 Task: Send an email with the signature Jason Clark with the subject Thank you for your collaboration and the message Could you please provide us with the details of the issue you are facing? from softage.8@softage.net to softage.5@softage.net and move the email from Sent Items to the folder Class schedules
Action: Mouse moved to (64, 112)
Screenshot: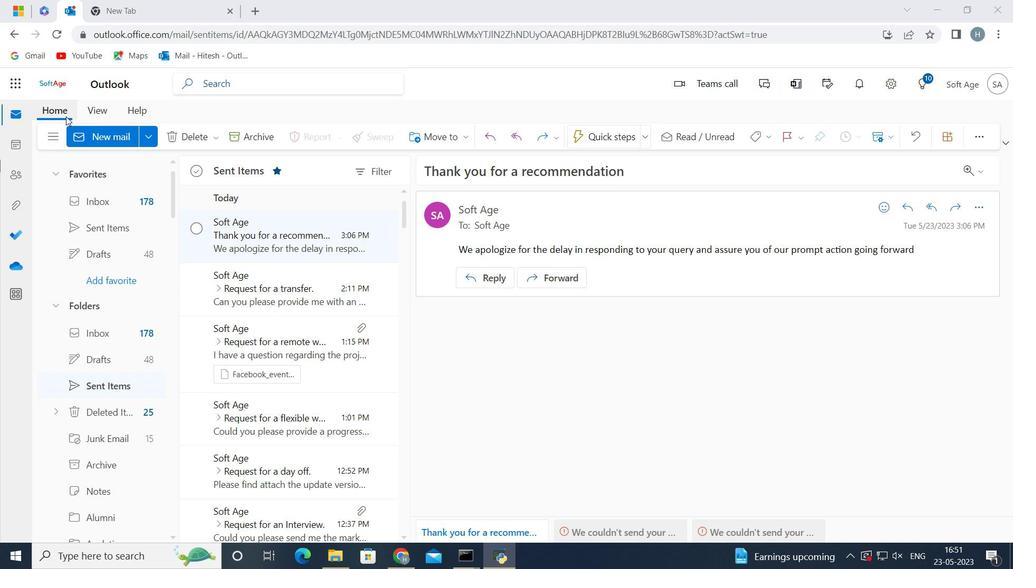 
Action: Mouse pressed left at (64, 112)
Screenshot: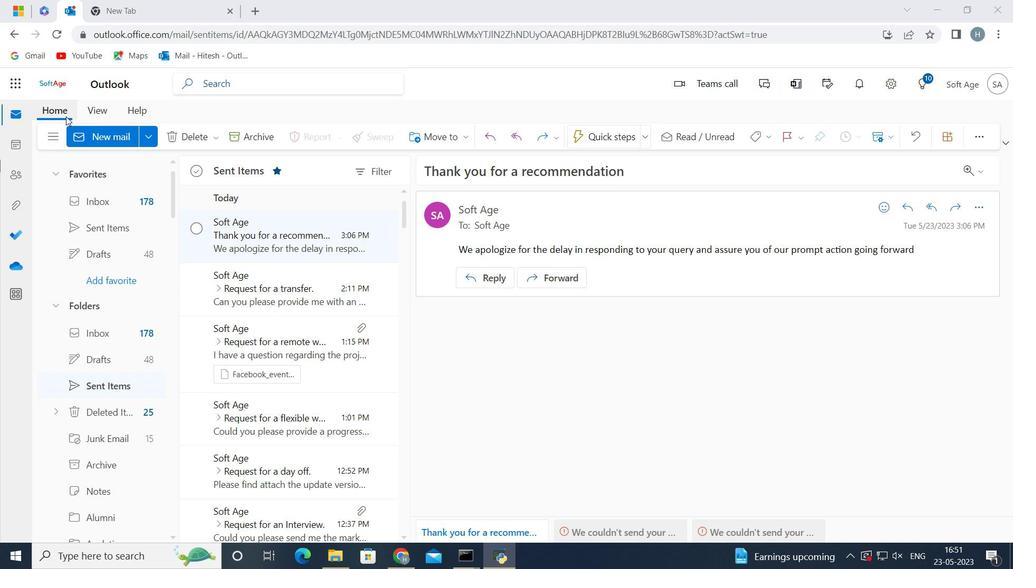 
Action: Mouse moved to (98, 139)
Screenshot: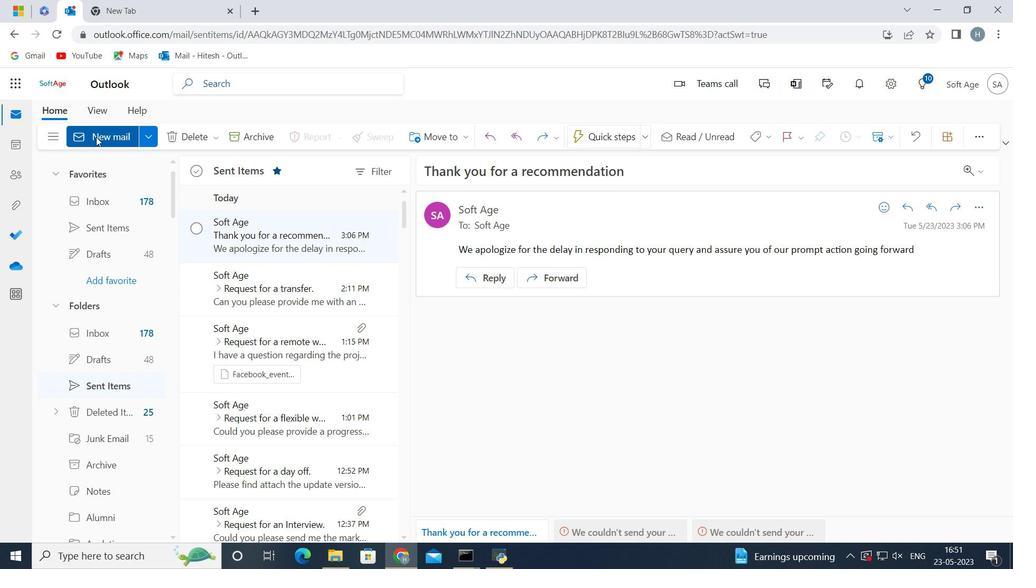
Action: Mouse pressed left at (98, 139)
Screenshot: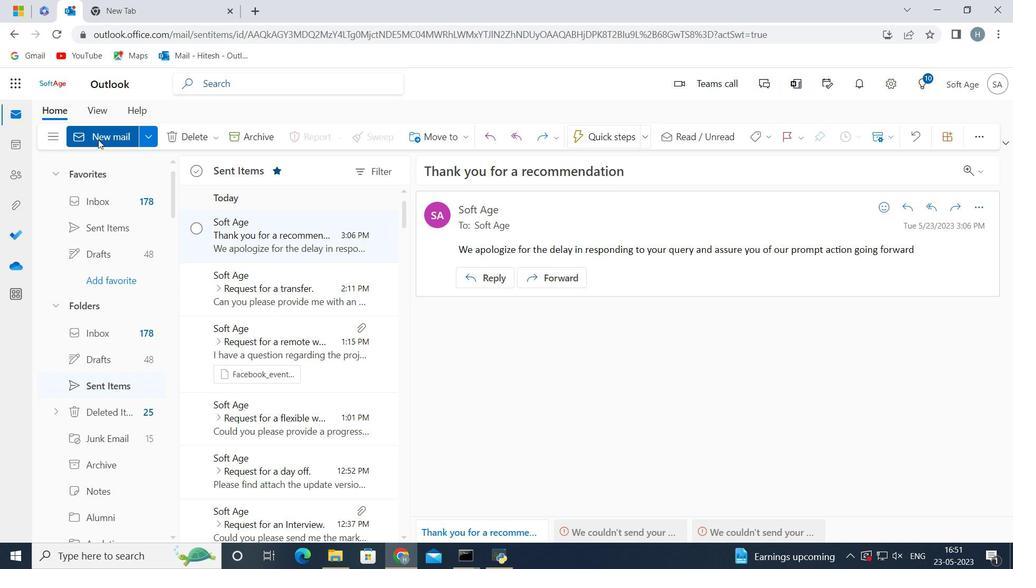 
Action: Mouse moved to (832, 137)
Screenshot: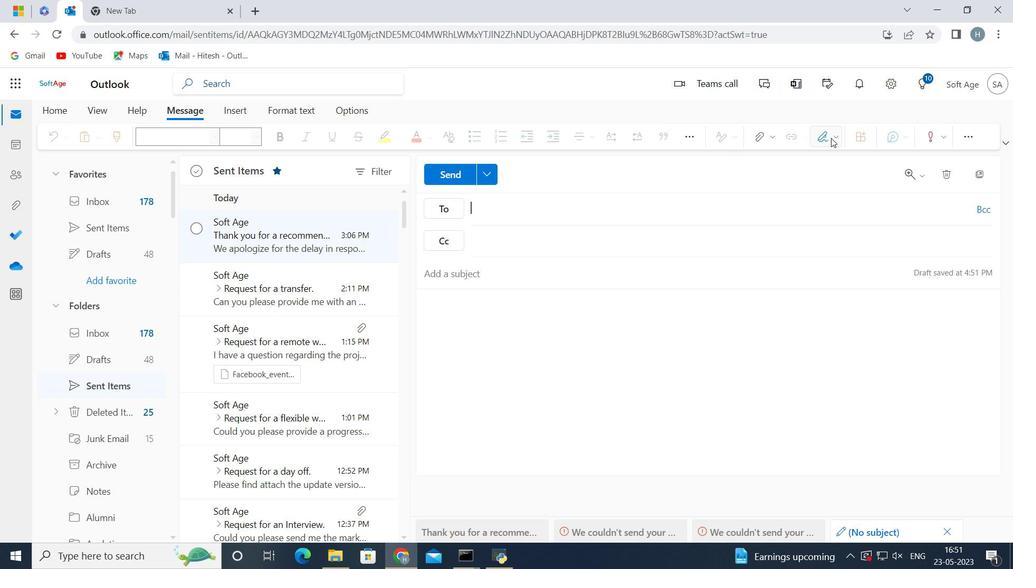 
Action: Mouse pressed left at (832, 137)
Screenshot: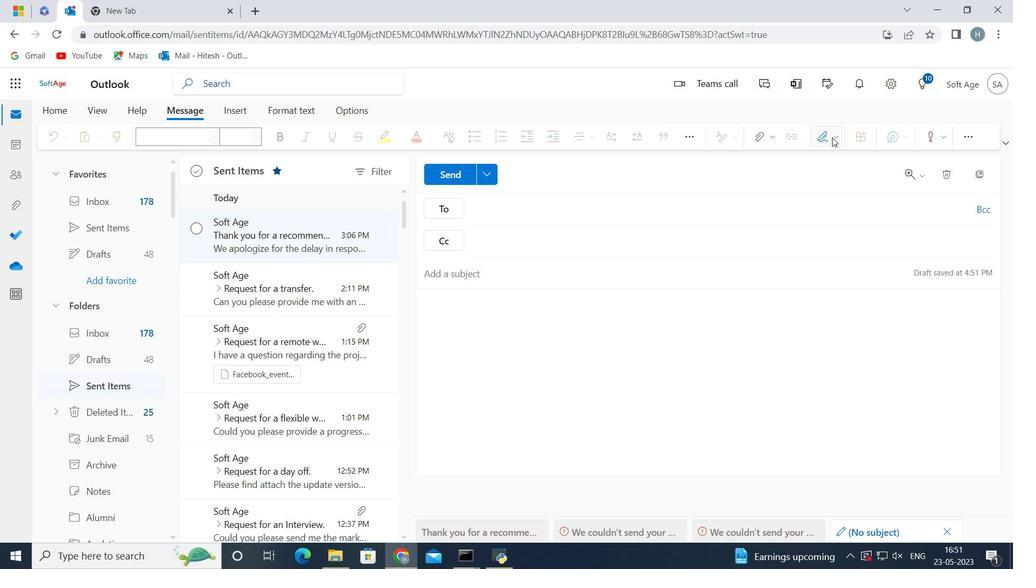 
Action: Mouse moved to (813, 162)
Screenshot: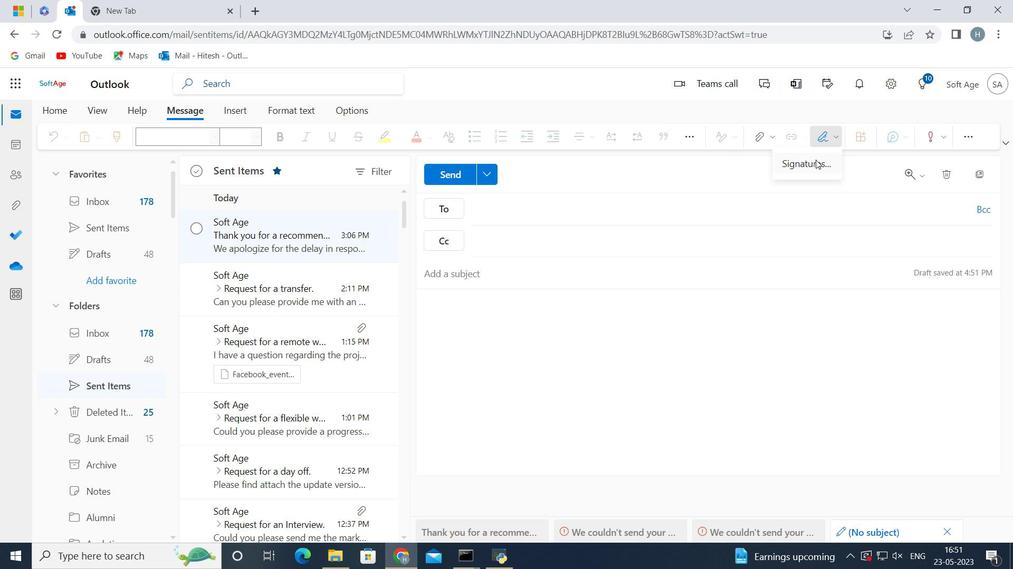 
Action: Mouse pressed left at (813, 162)
Screenshot: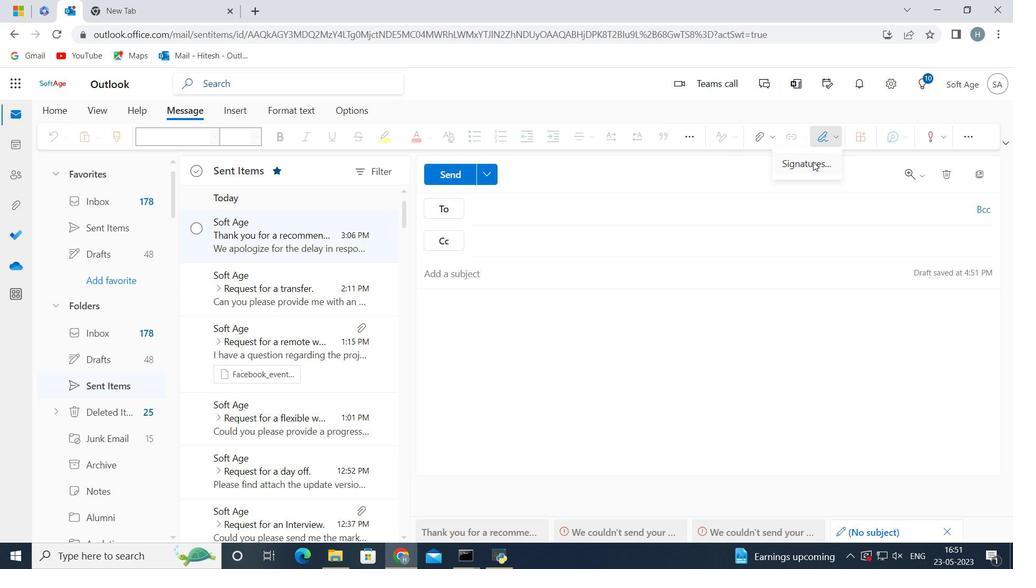 
Action: Mouse moved to (503, 243)
Screenshot: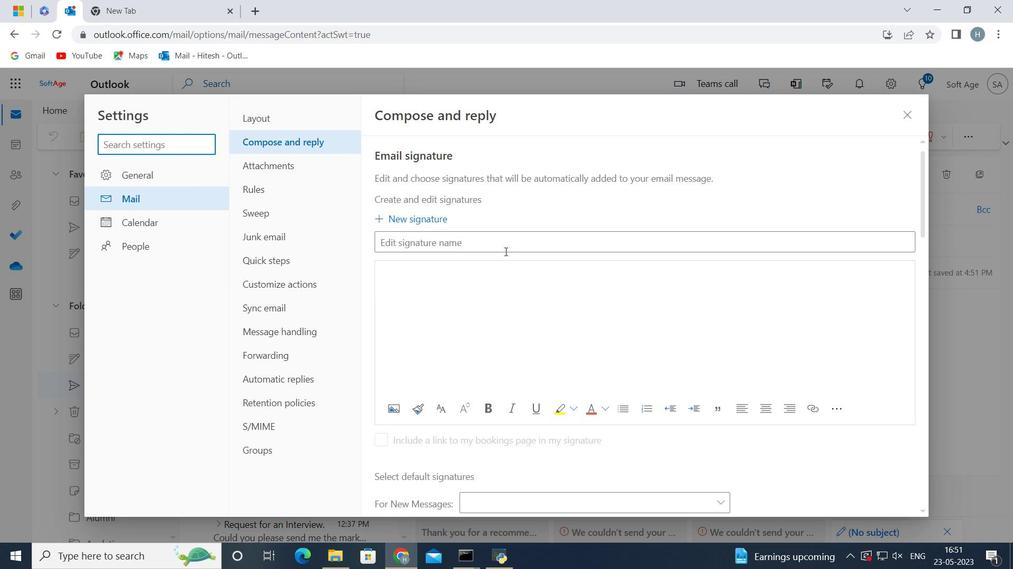 
Action: Mouse pressed left at (503, 243)
Screenshot: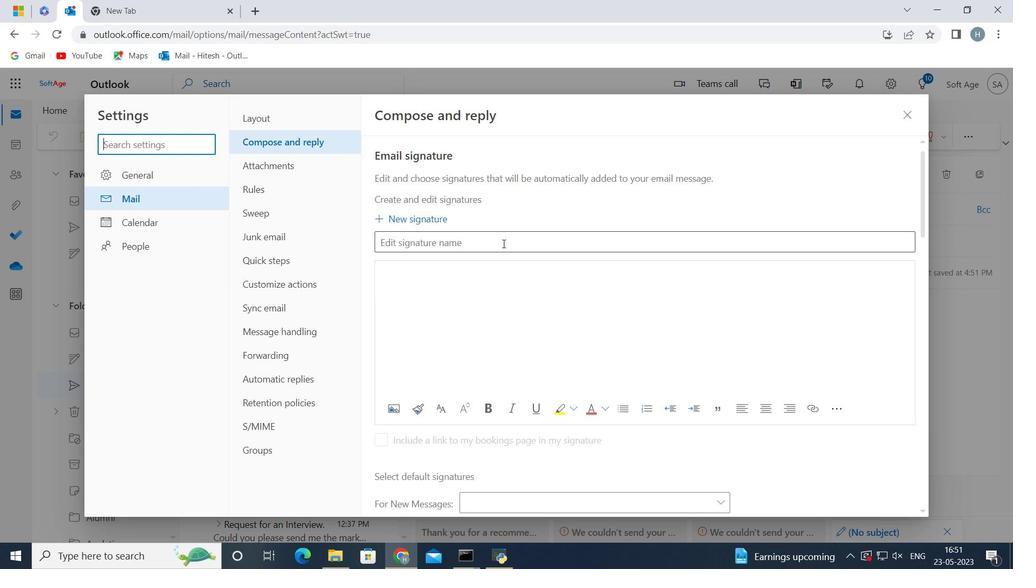 
Action: Key pressed <Key.shift>Jason<Key.space><Key.shift>Clark<Key.space>
Screenshot: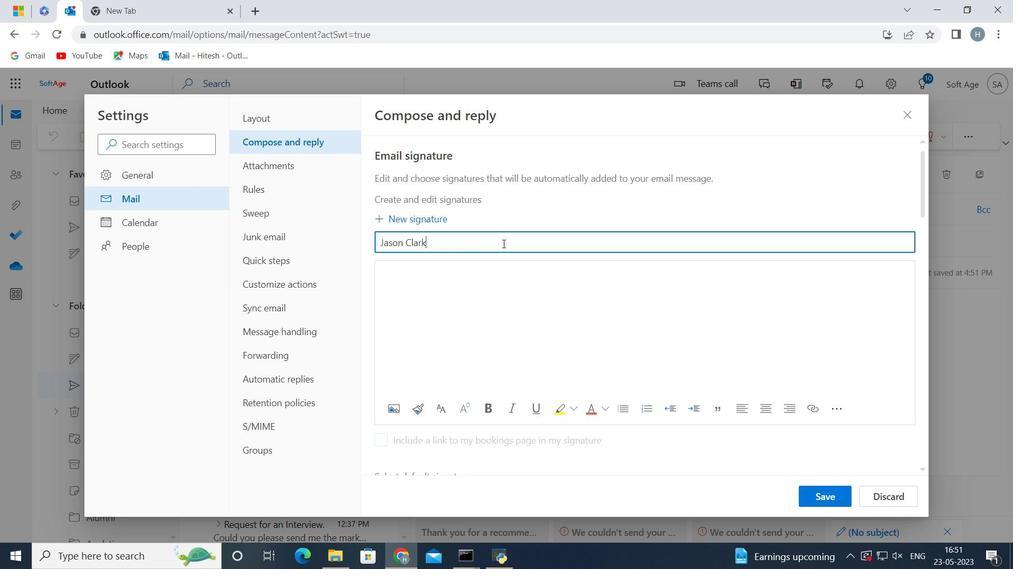 
Action: Mouse moved to (569, 290)
Screenshot: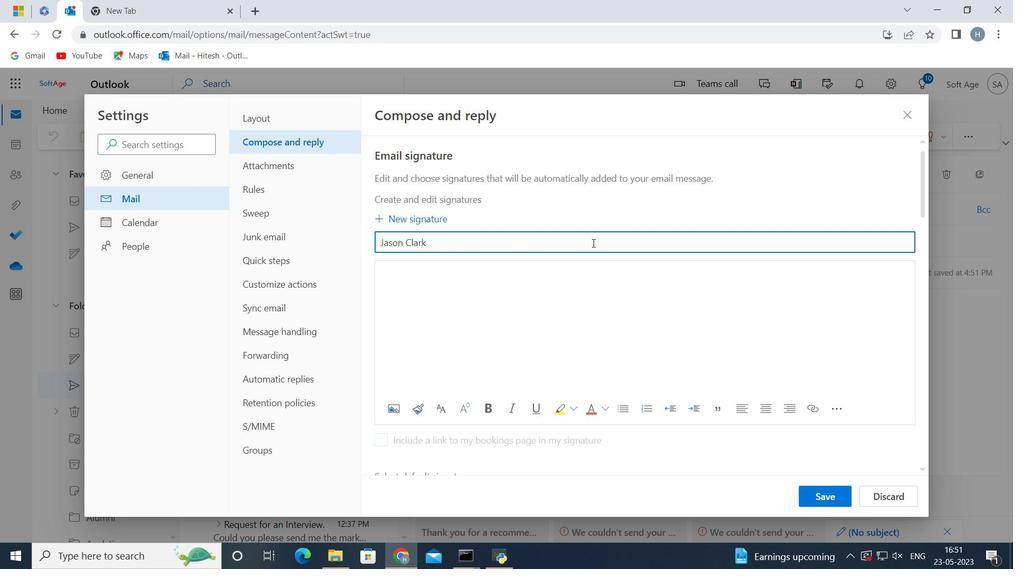 
Action: Mouse pressed left at (569, 290)
Screenshot: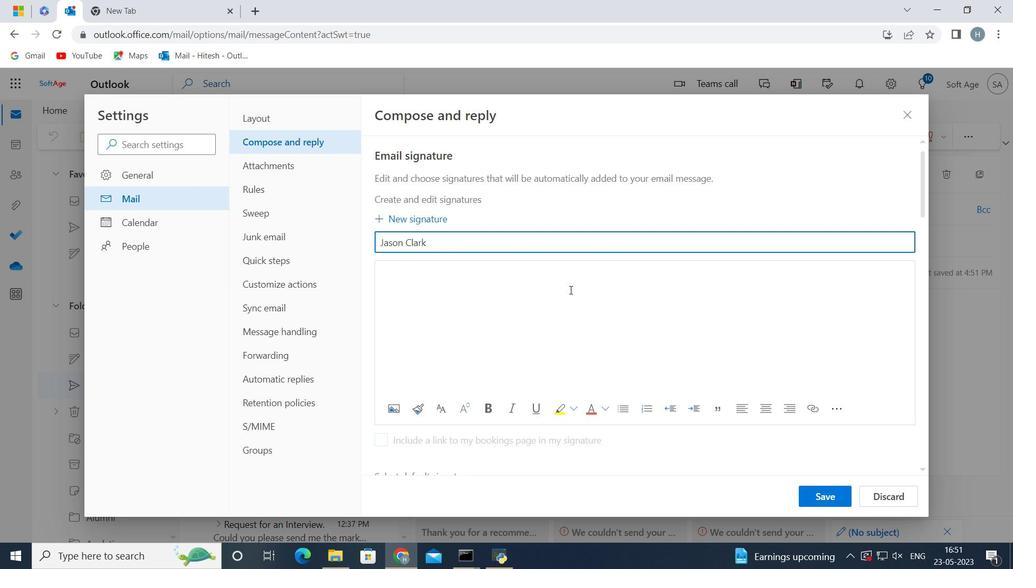 
Action: Key pressed <Key.shift>Jason<Key.space><Key.shift>Clark<Key.space>
Screenshot: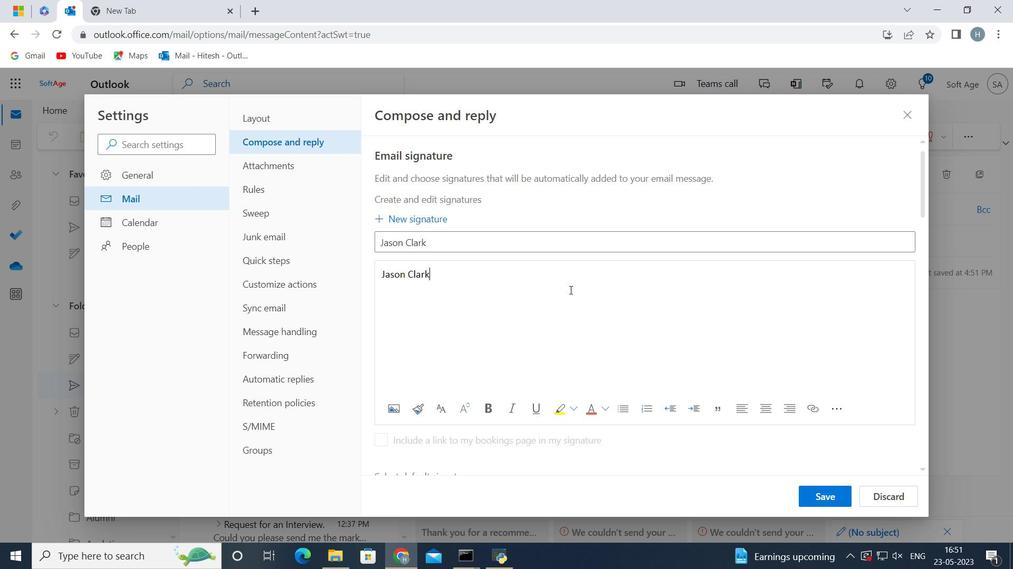 
Action: Mouse moved to (813, 496)
Screenshot: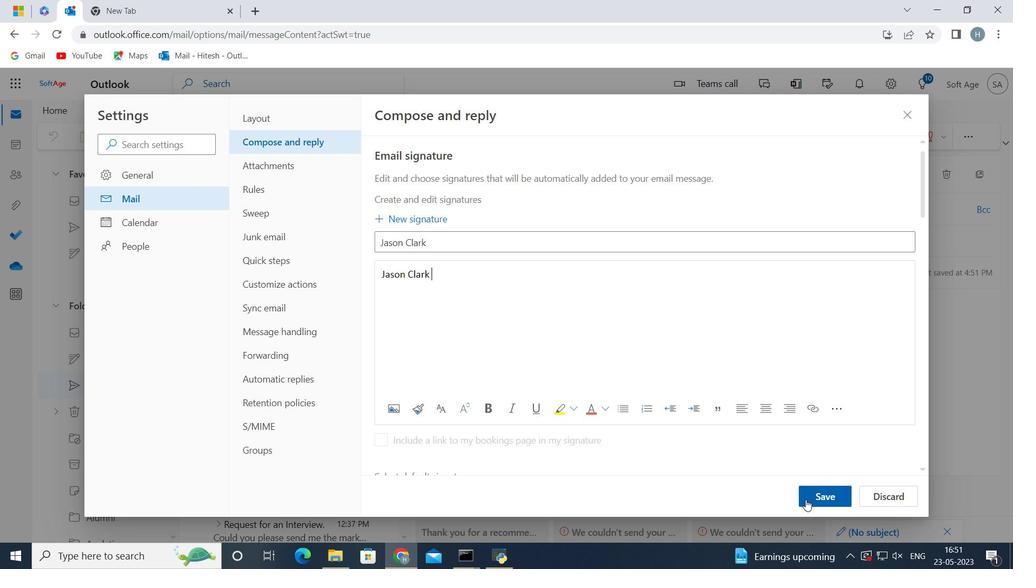 
Action: Mouse pressed left at (813, 496)
Screenshot: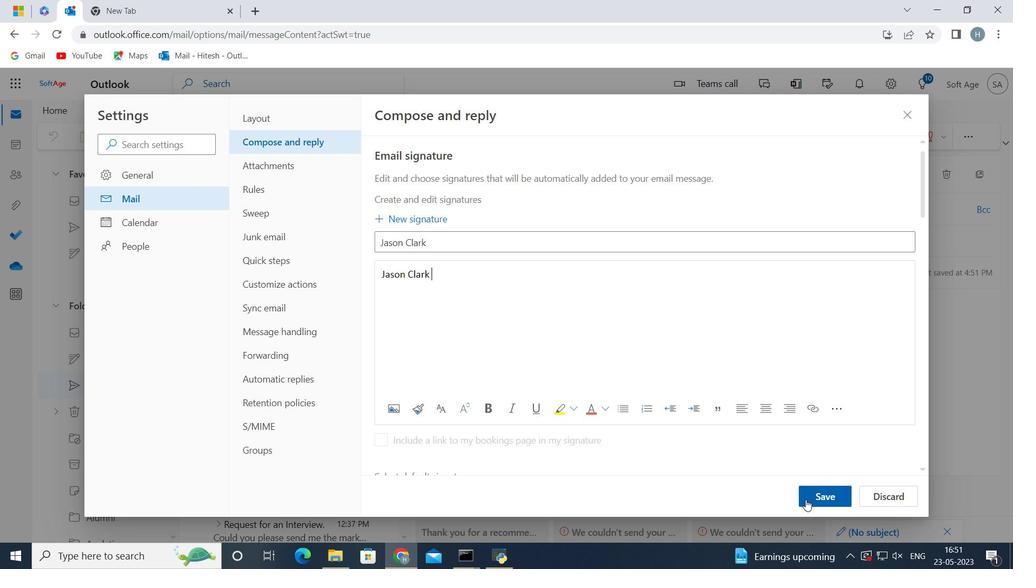 
Action: Mouse moved to (667, 296)
Screenshot: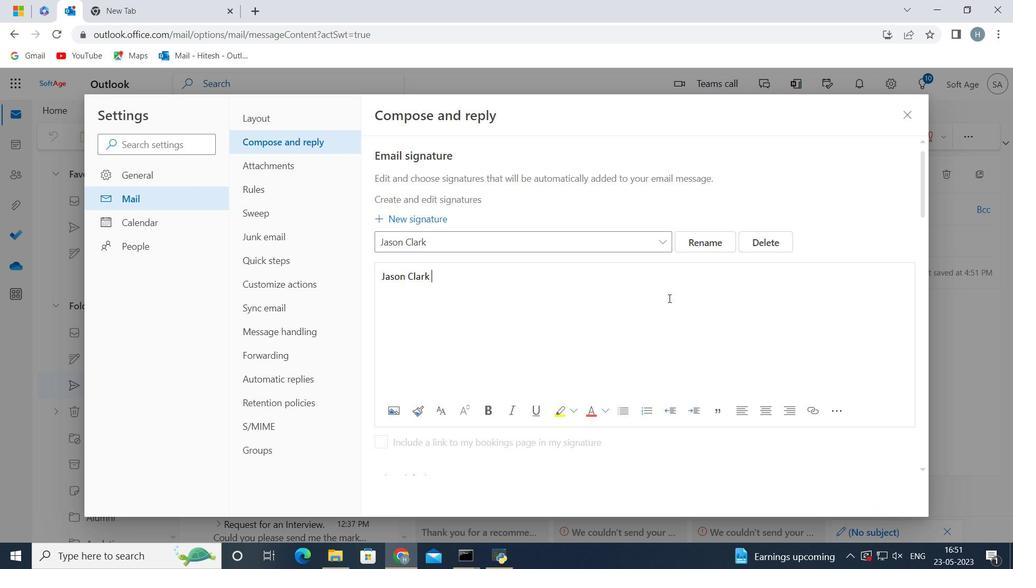 
Action: Mouse scrolled (667, 296) with delta (0, 0)
Screenshot: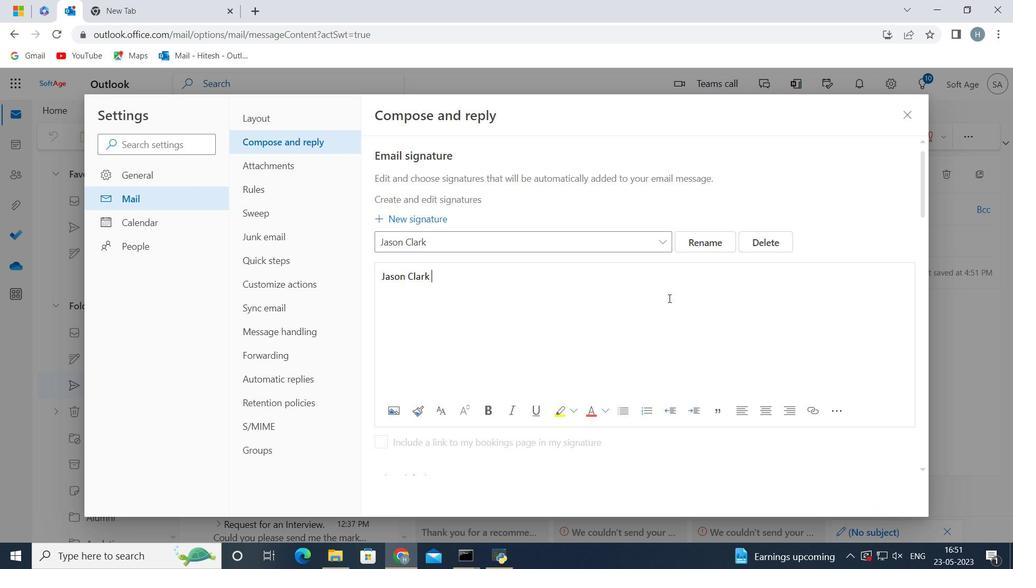 
Action: Mouse moved to (666, 294)
Screenshot: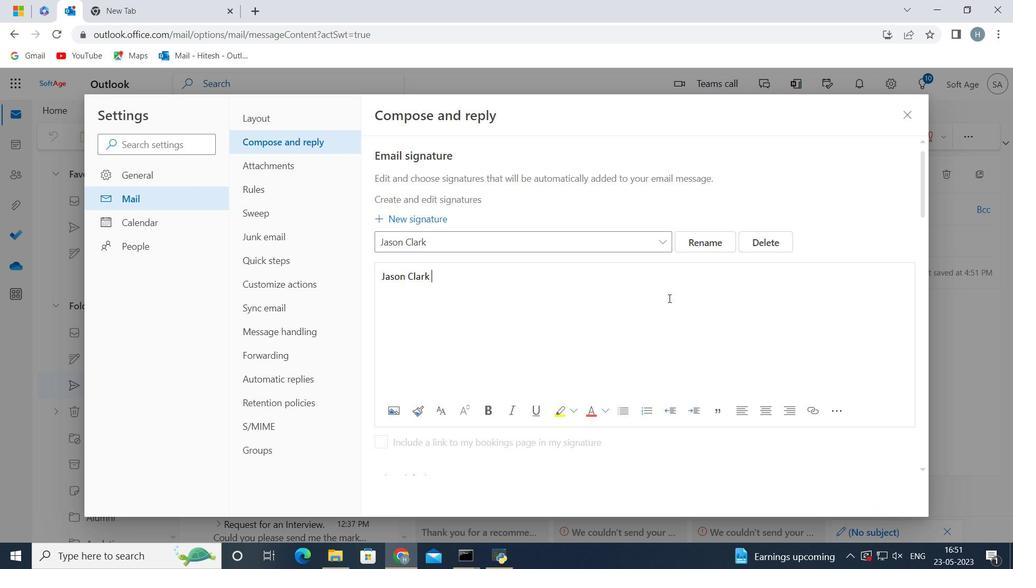 
Action: Mouse scrolled (666, 293) with delta (0, 0)
Screenshot: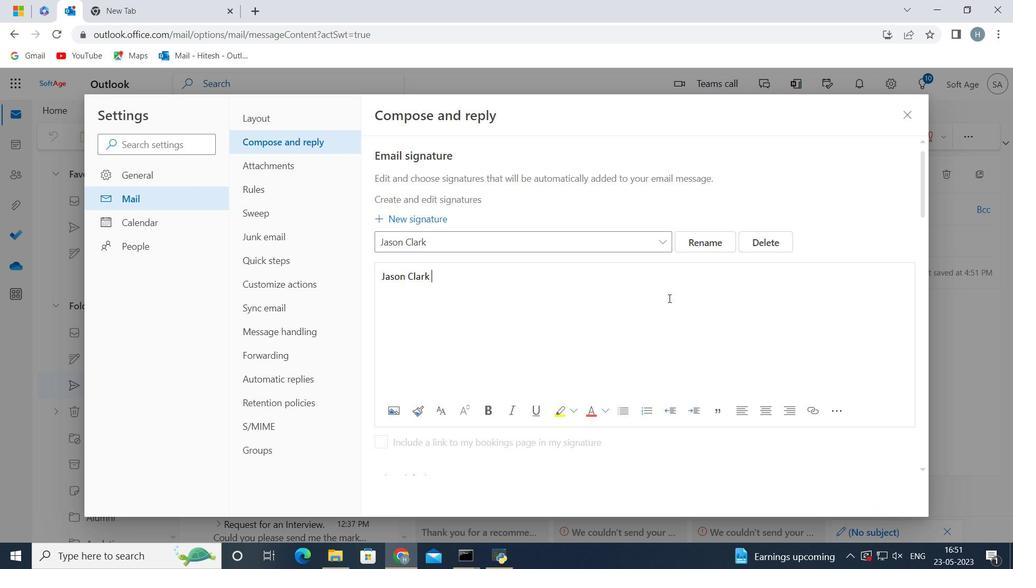 
Action: Mouse moved to (665, 293)
Screenshot: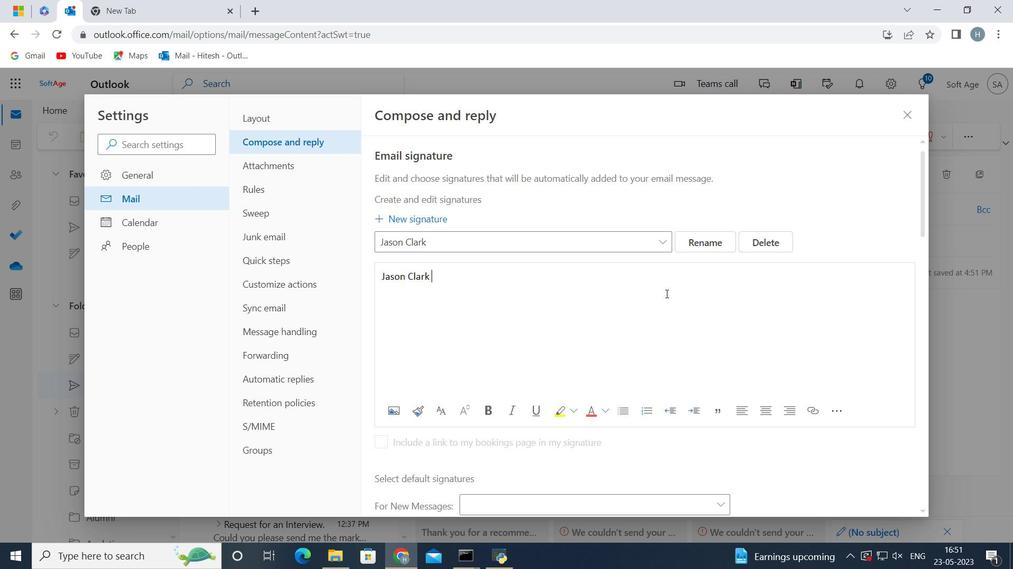 
Action: Mouse scrolled (665, 293) with delta (0, 0)
Screenshot: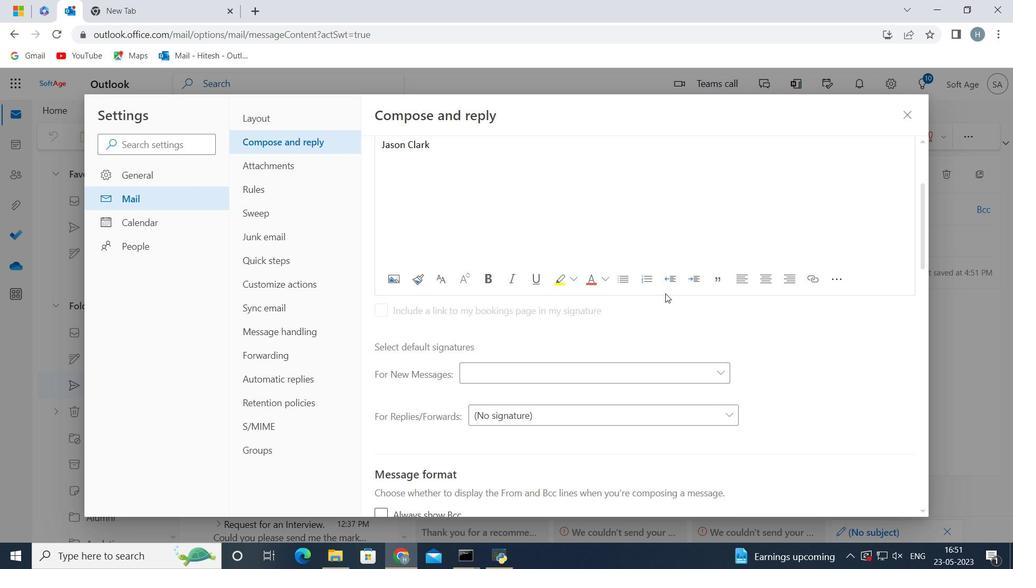 
Action: Mouse scrolled (665, 293) with delta (0, 0)
Screenshot: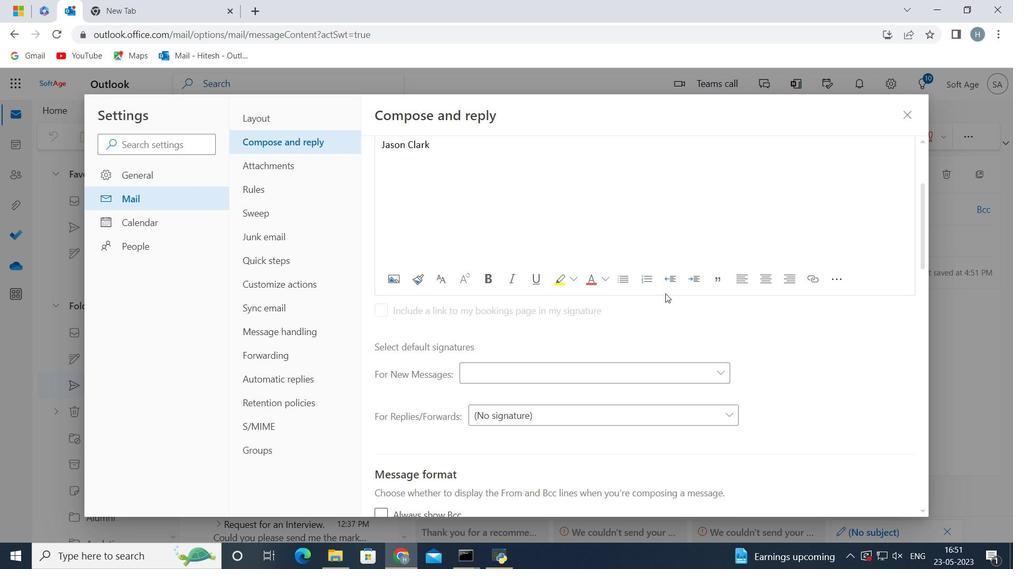 
Action: Mouse moved to (693, 239)
Screenshot: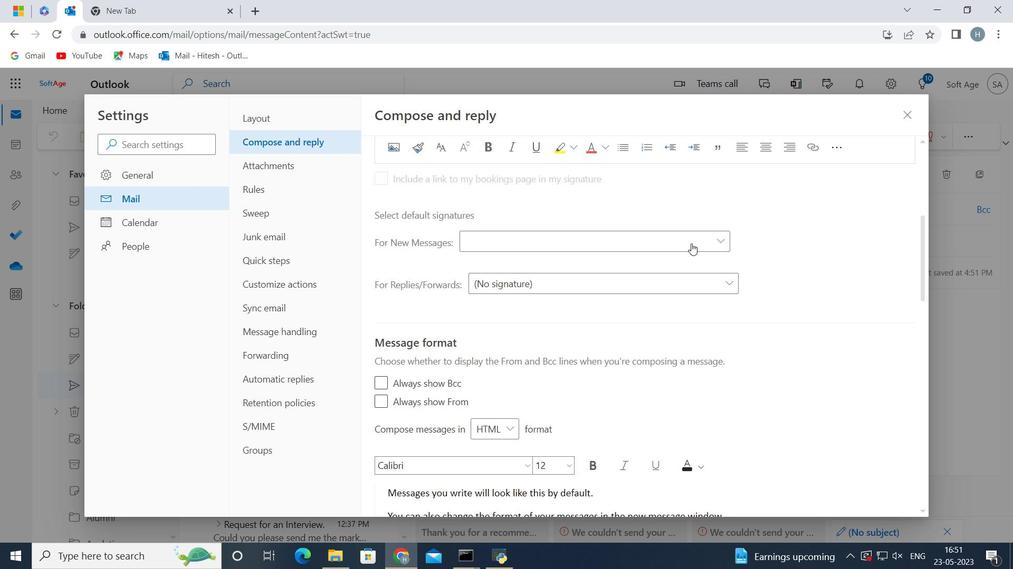 
Action: Mouse pressed left at (693, 239)
Screenshot: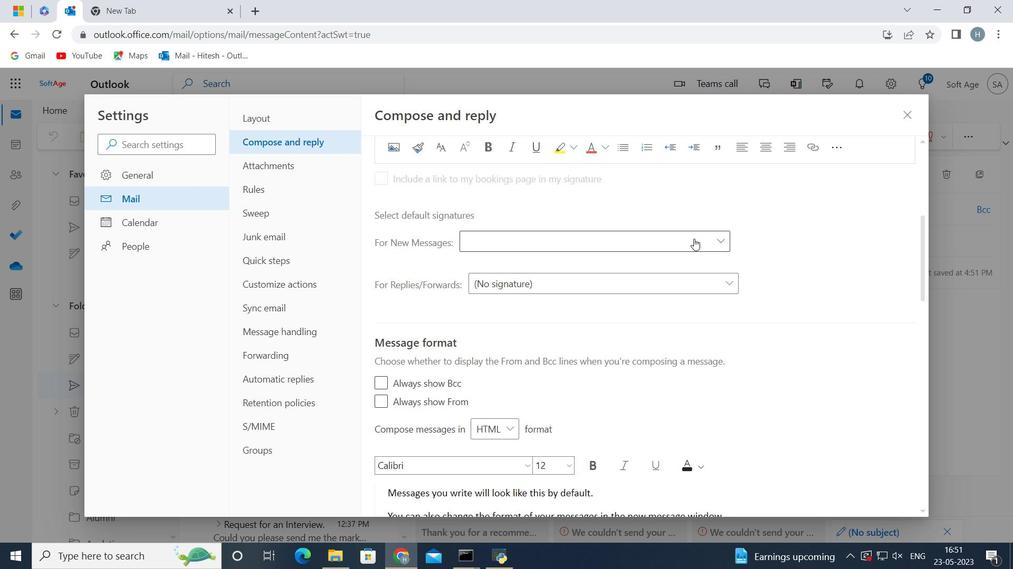 
Action: Mouse moved to (662, 283)
Screenshot: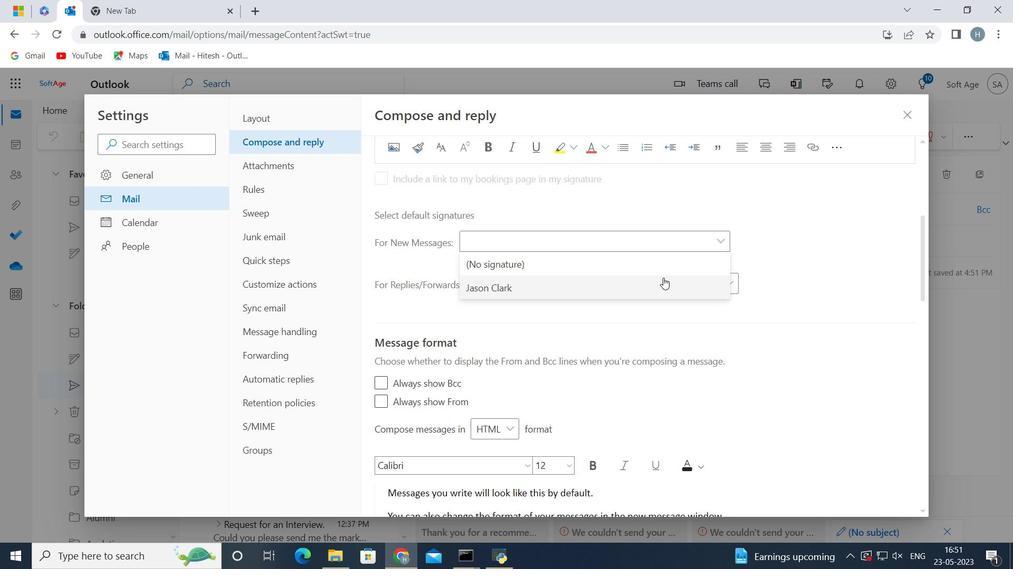 
Action: Mouse pressed left at (662, 283)
Screenshot: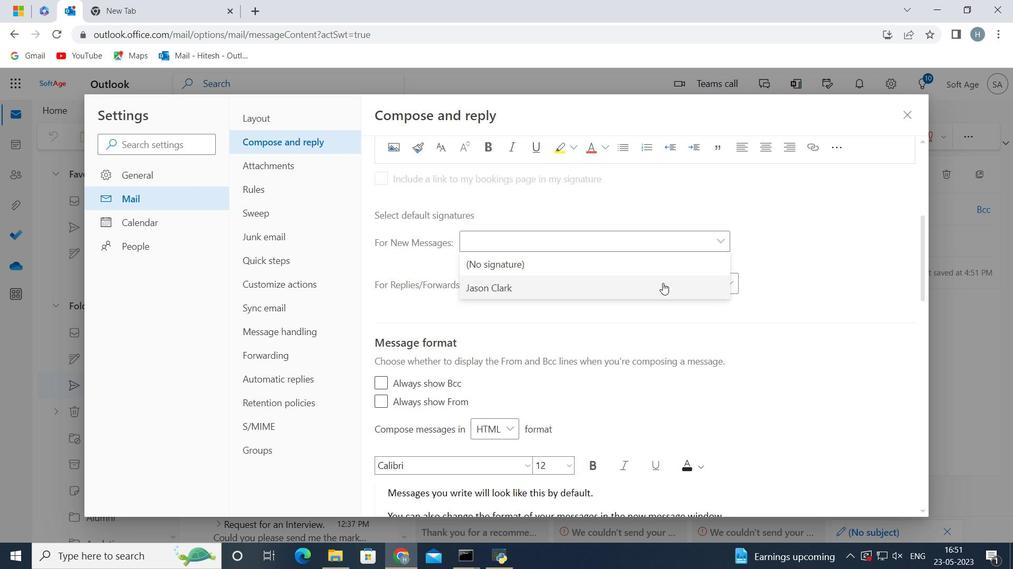 
Action: Mouse moved to (830, 493)
Screenshot: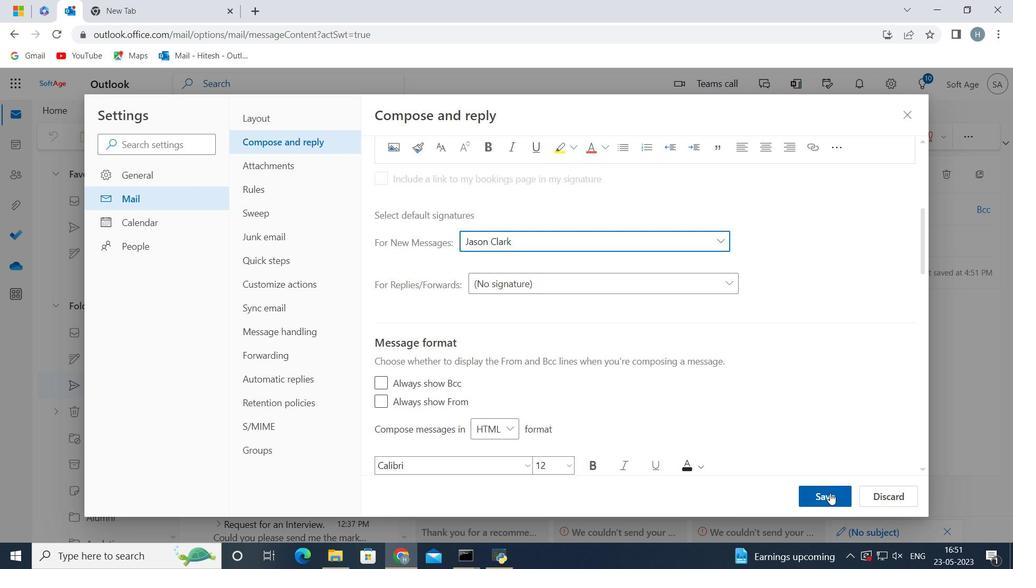 
Action: Mouse pressed left at (830, 493)
Screenshot: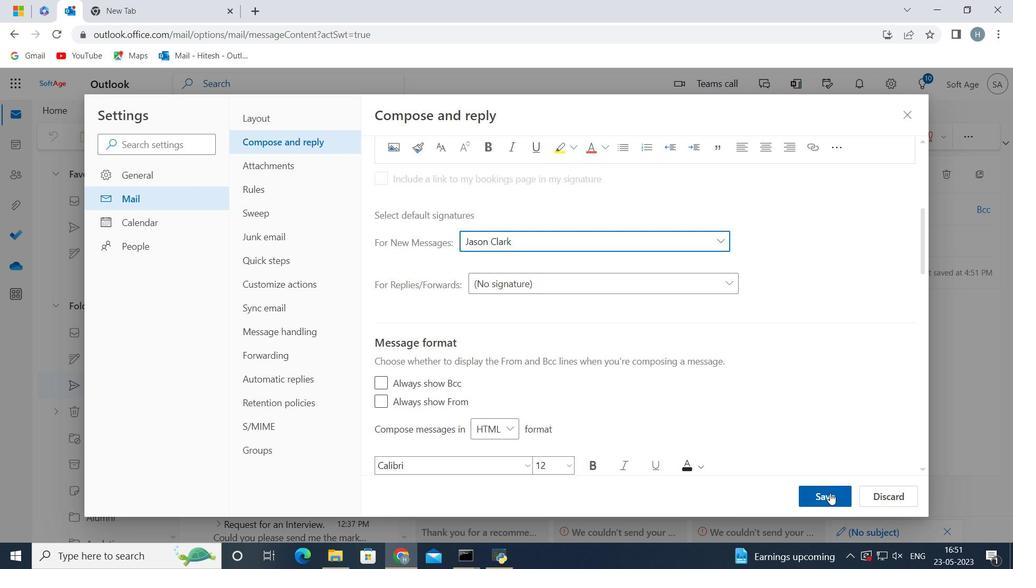 
Action: Mouse moved to (805, 383)
Screenshot: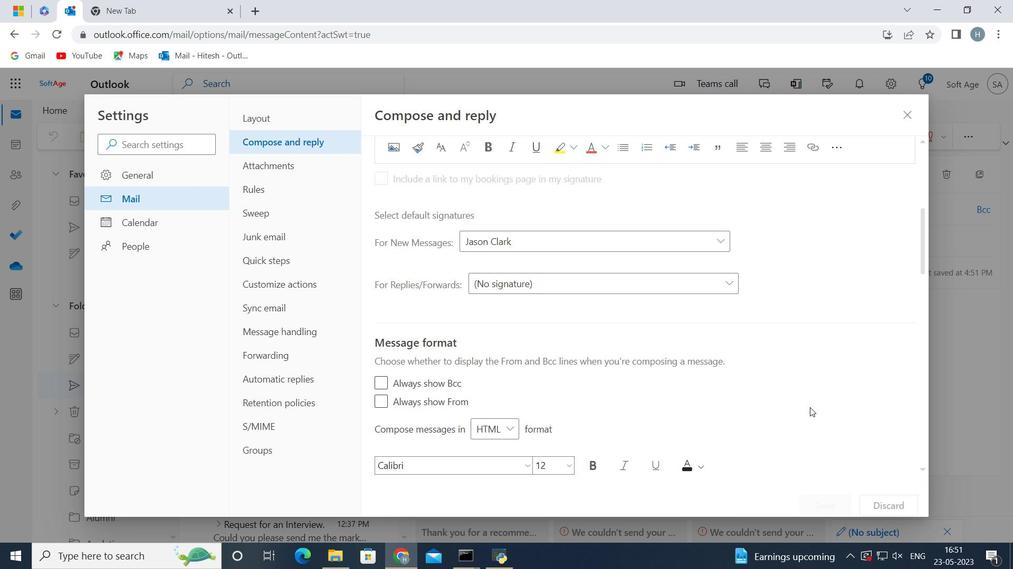 
Action: Mouse scrolled (805, 382) with delta (0, 0)
Screenshot: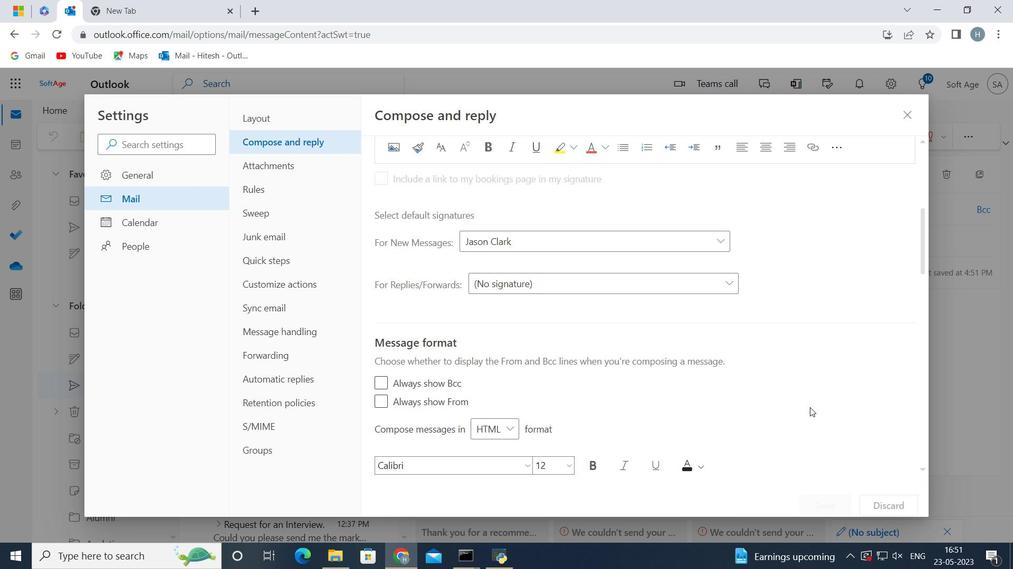 
Action: Mouse scrolled (805, 382) with delta (0, 0)
Screenshot: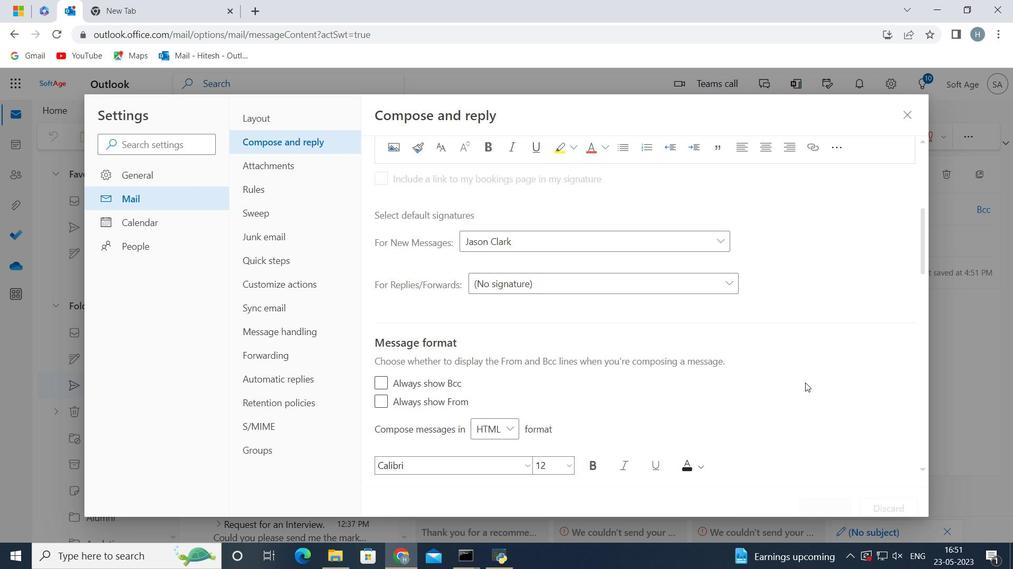 
Action: Mouse moved to (802, 377)
Screenshot: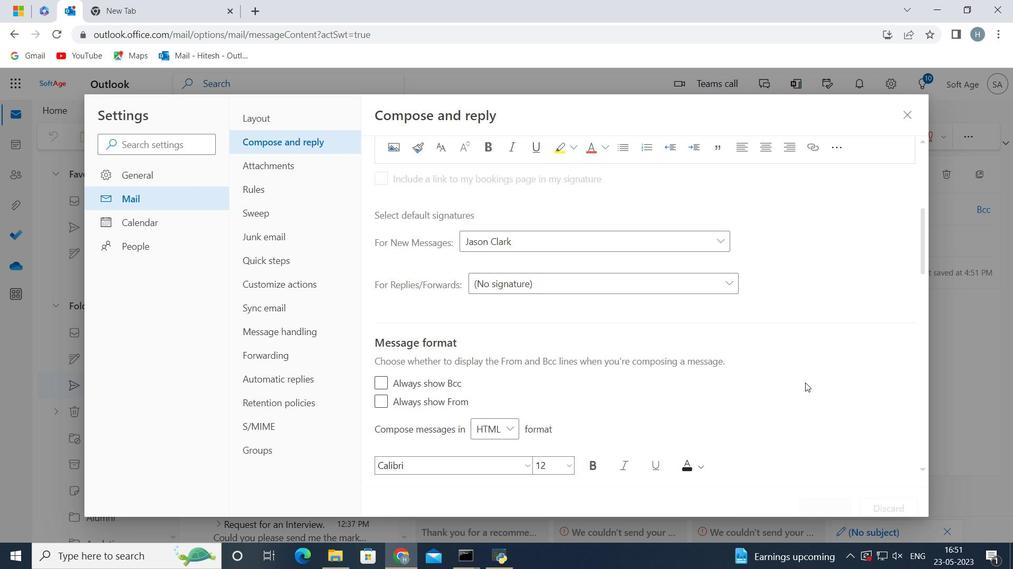 
Action: Mouse scrolled (803, 379) with delta (0, 0)
Screenshot: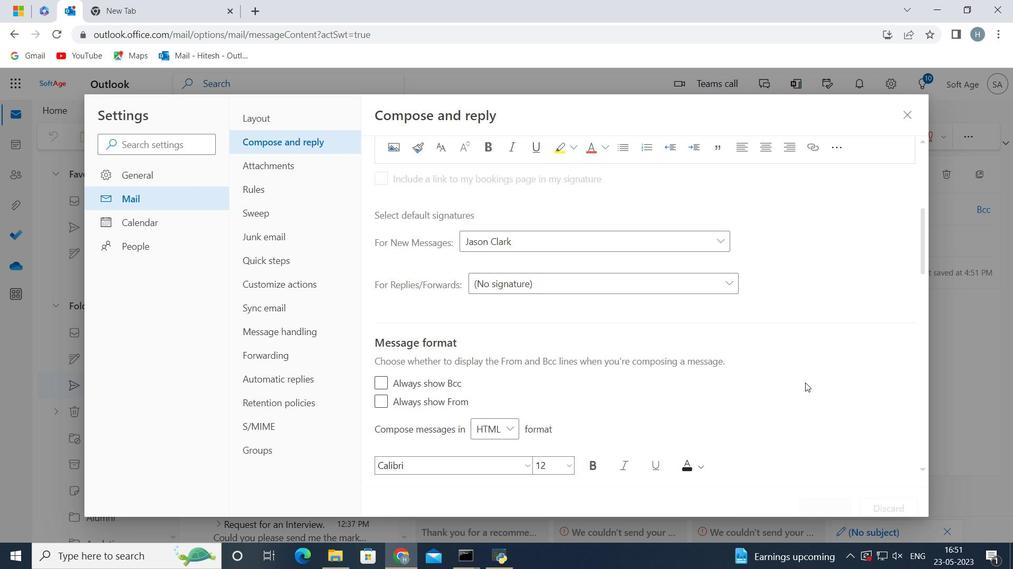 
Action: Mouse moved to (907, 114)
Screenshot: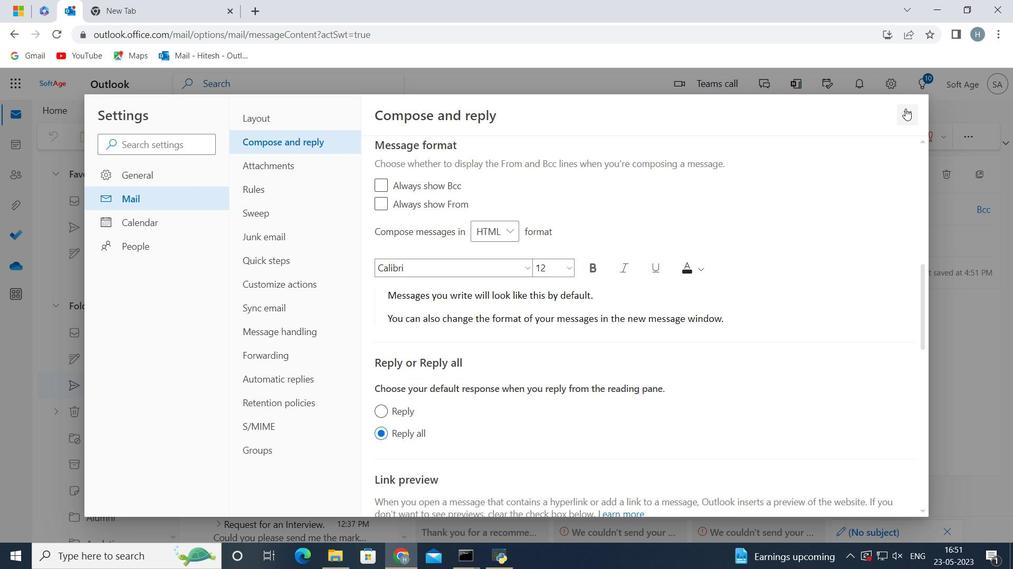 
Action: Mouse pressed left at (907, 114)
Screenshot: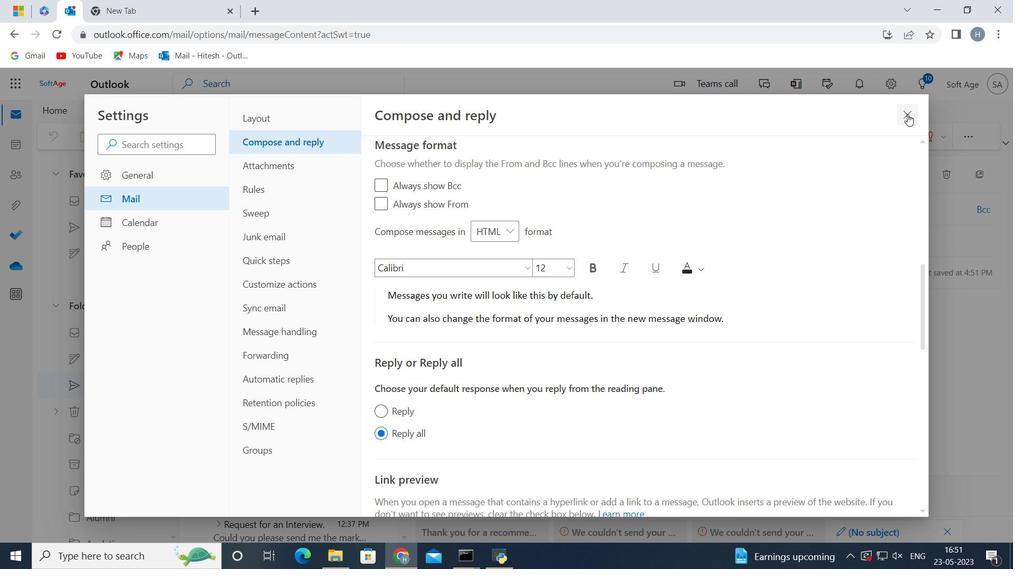 
Action: Mouse moved to (459, 272)
Screenshot: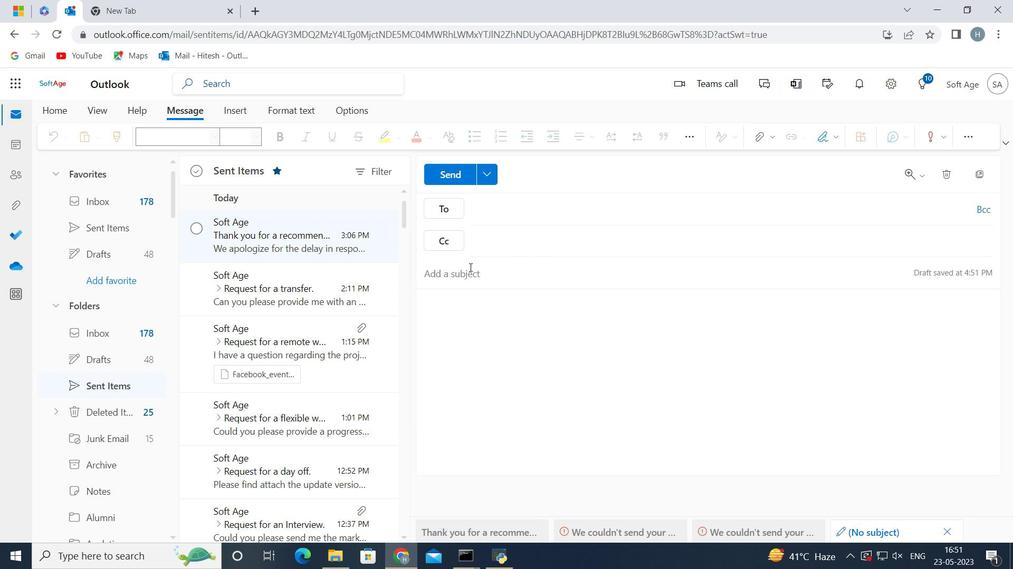 
Action: Mouse pressed left at (459, 272)
Screenshot: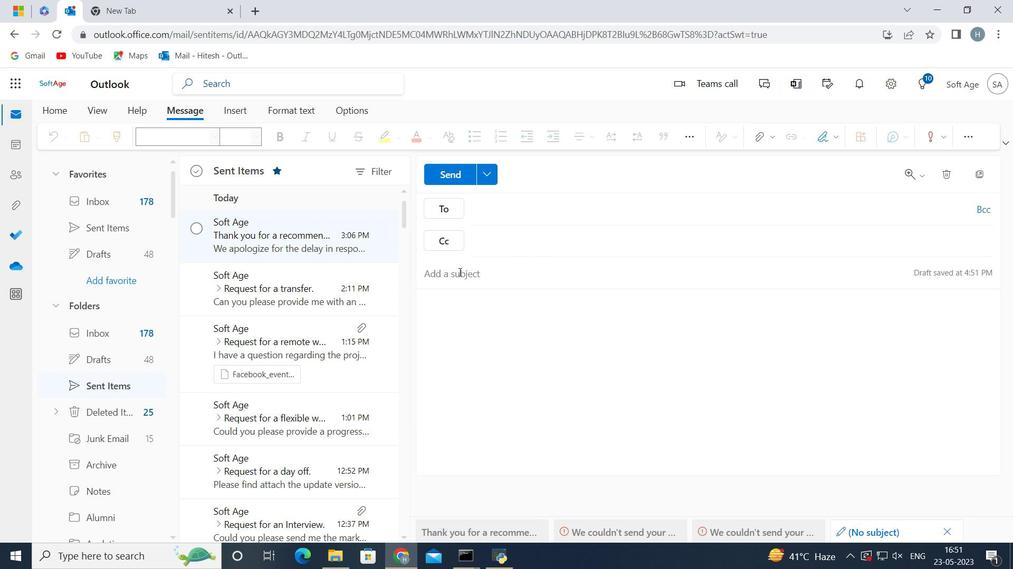 
Action: Mouse moved to (457, 277)
Screenshot: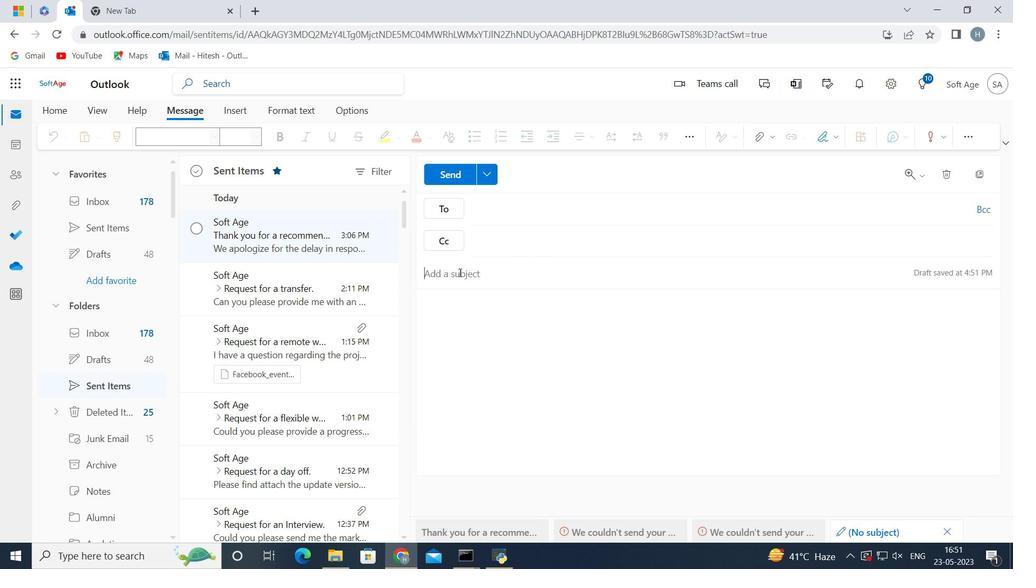 
Action: Key pressed <Key.shift>Thank<Key.space>you<Key.space>for<Key.space>your<Key.space>collaboration<Key.space>
Screenshot: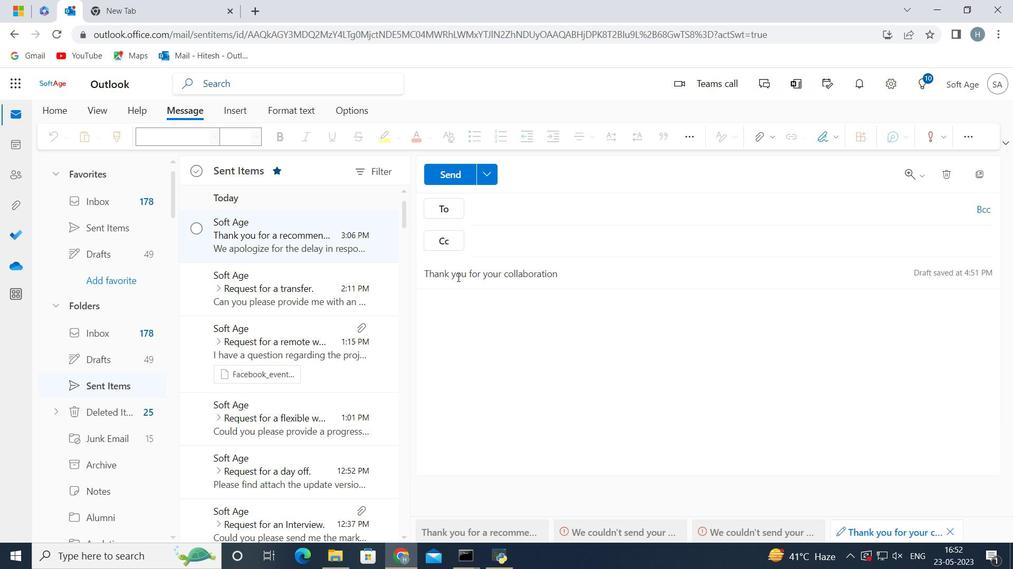 
Action: Mouse moved to (442, 315)
Screenshot: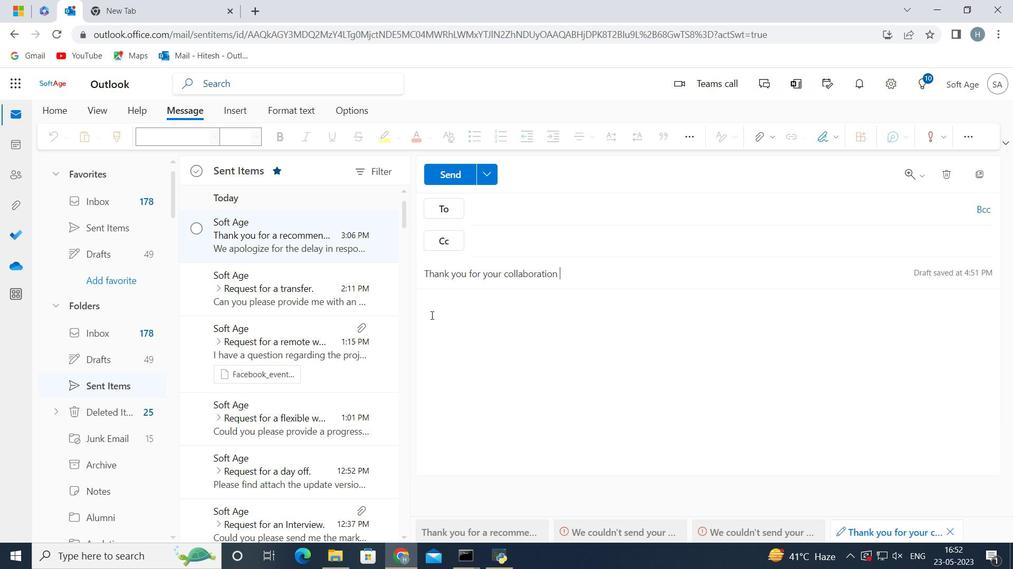 
Action: Mouse pressed left at (442, 315)
Screenshot: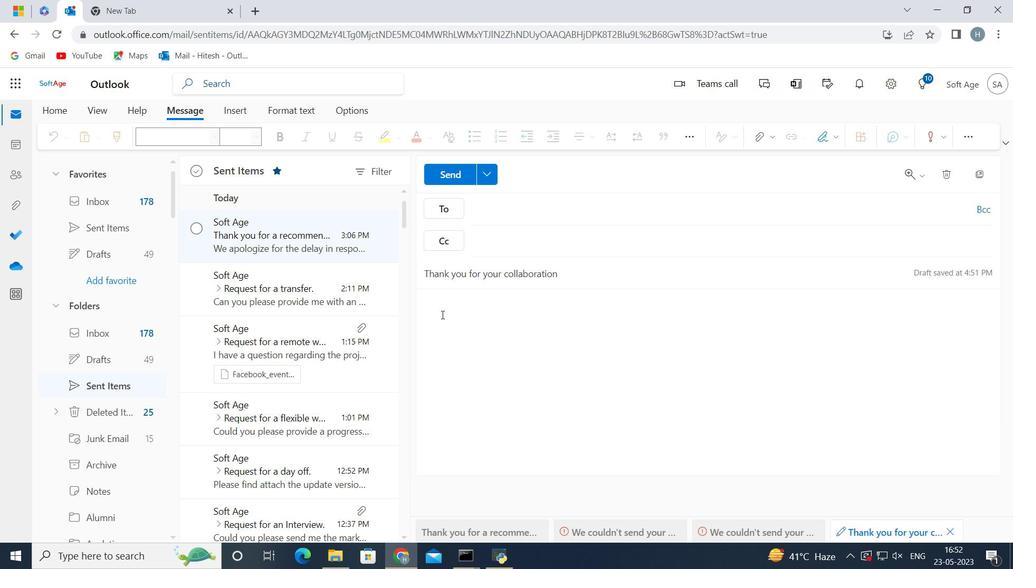 
Action: Key pressed <Key.shift>Could<Key.space>you<Key.space>please<Key.space>provide<Key.space>us<Key.space>with<Key.space>the<Key.space>detailes<Key.space>of<Key.space>the<Key.space>issue<Key.space>you<Key.space>are<Key.space>facing
Screenshot: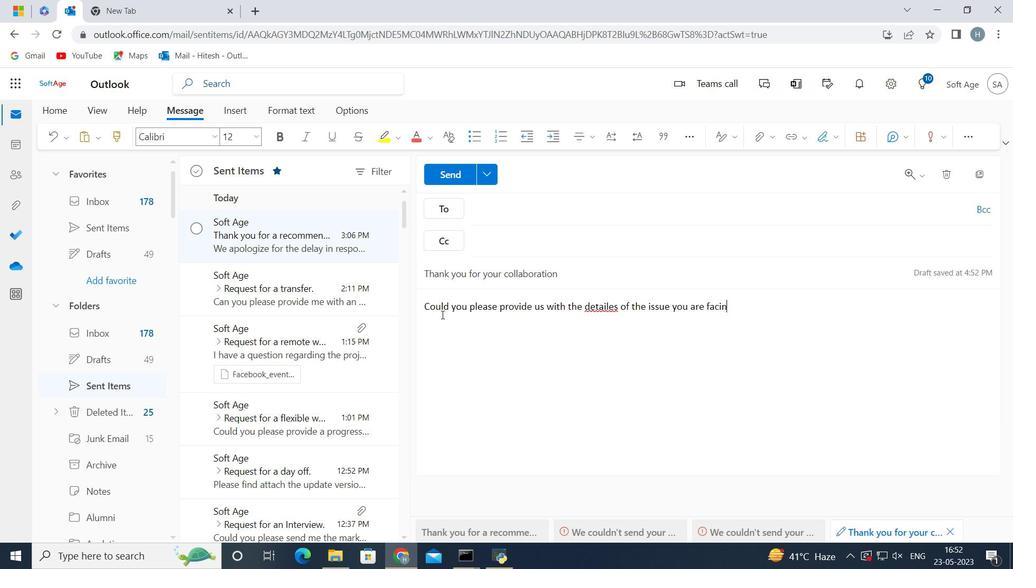 
Action: Mouse moved to (619, 304)
Screenshot: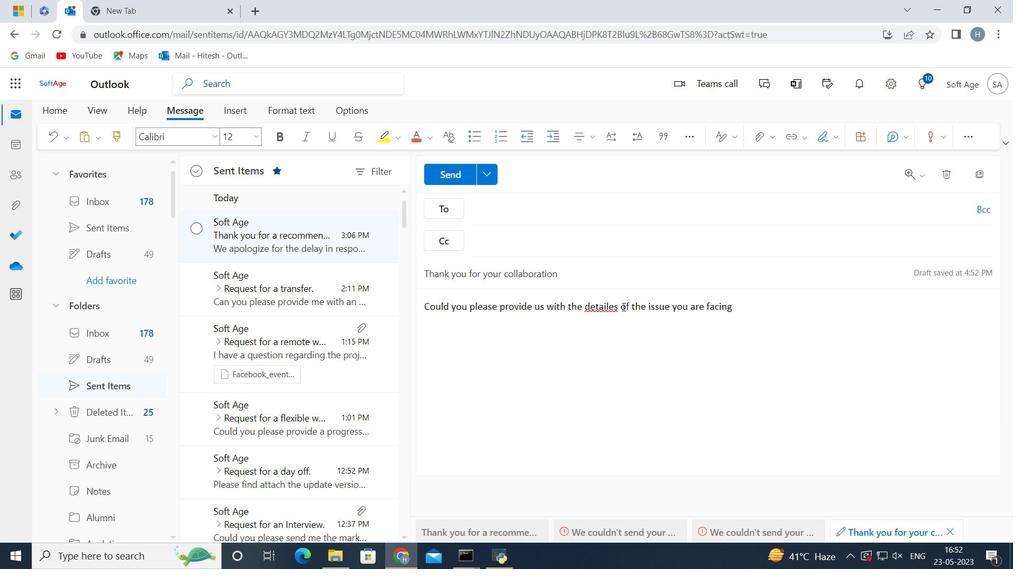 
Action: Mouse pressed left at (619, 304)
Screenshot: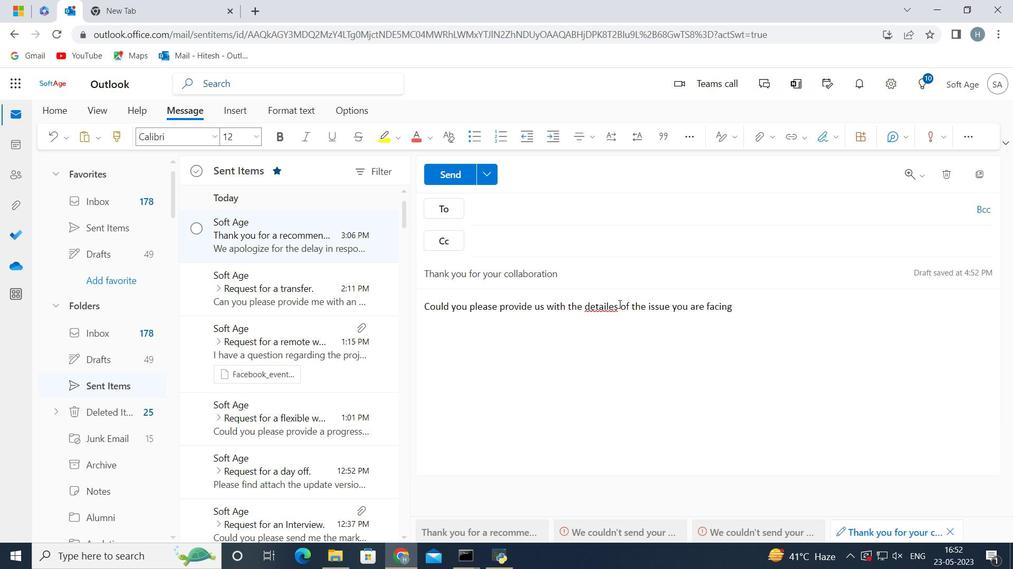 
Action: Key pressed <Key.backspace><Key.backspace><Key.backspace>s<Key.space>
Screenshot: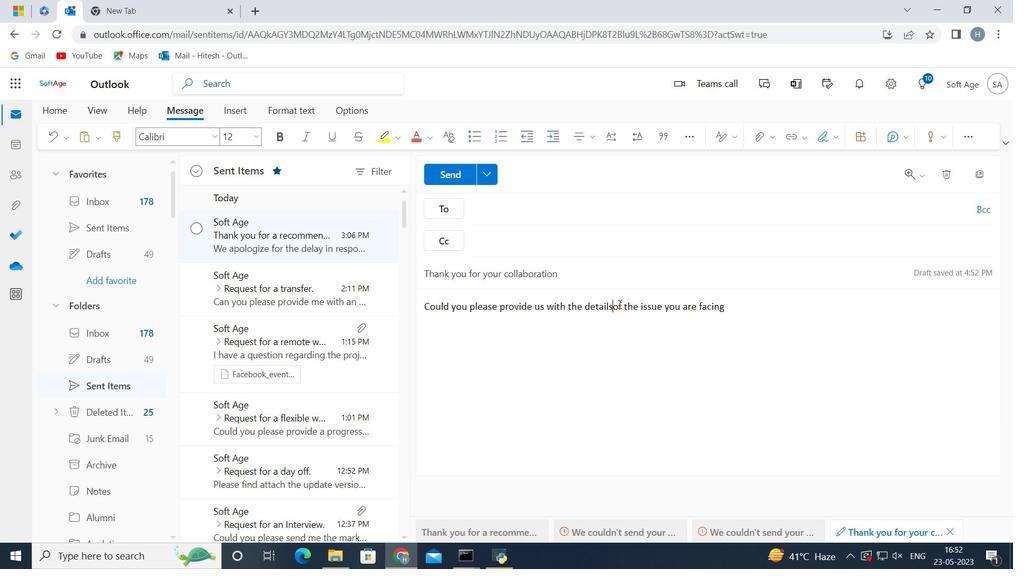 
Action: Mouse moved to (731, 301)
Screenshot: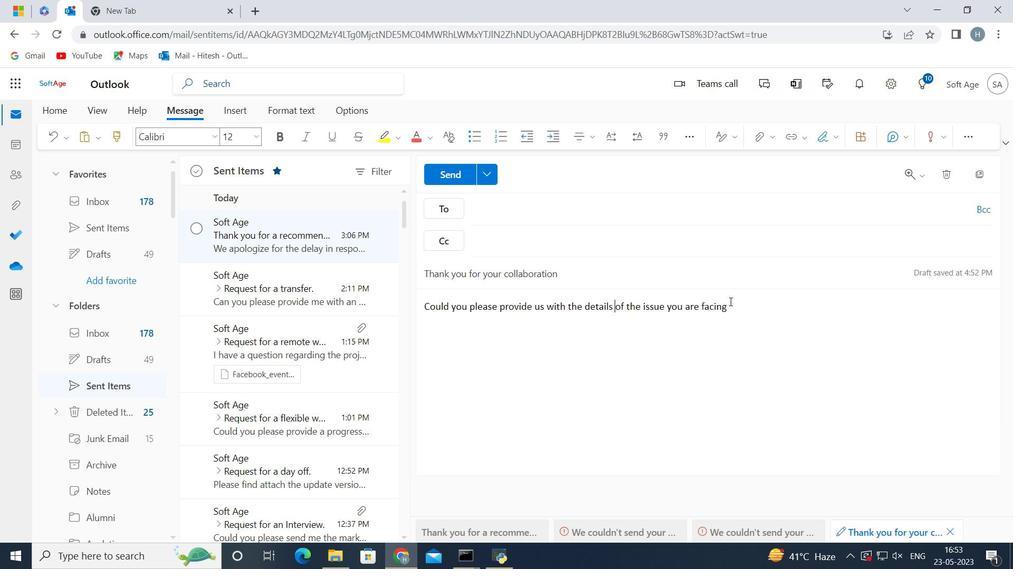 
Action: Mouse pressed left at (731, 301)
Screenshot: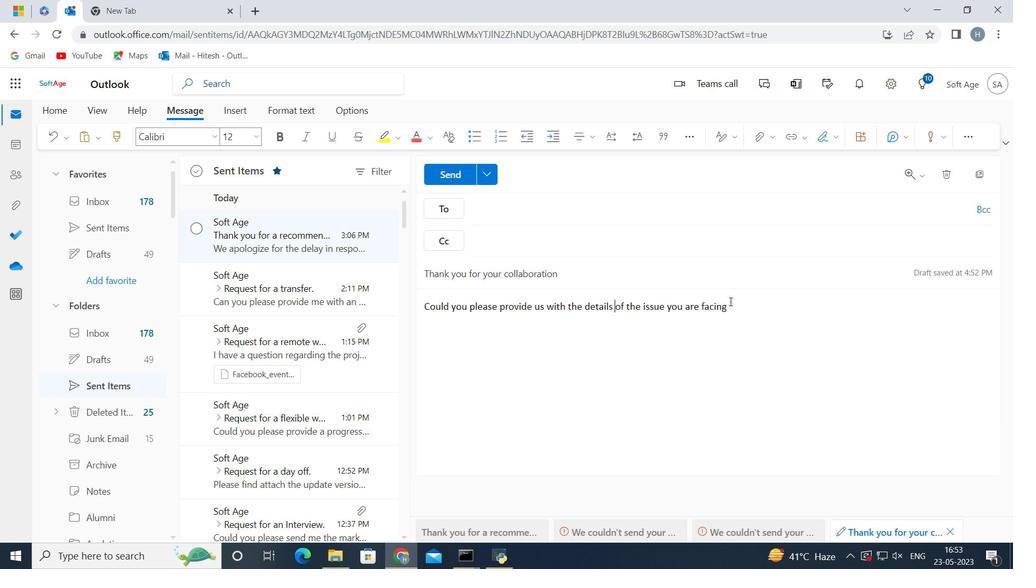 
Action: Mouse moved to (518, 208)
Screenshot: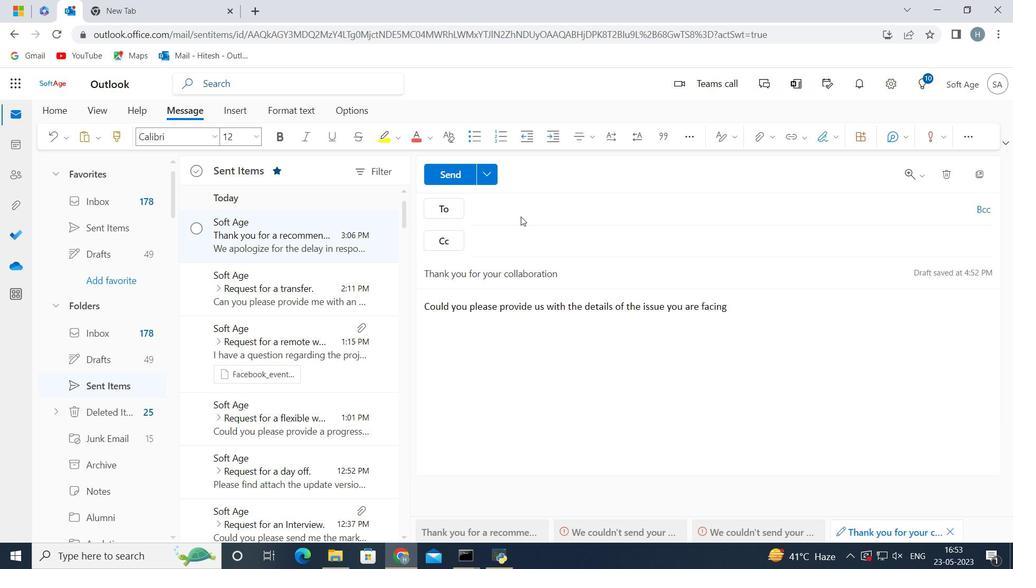 
Action: Mouse pressed left at (518, 208)
Screenshot: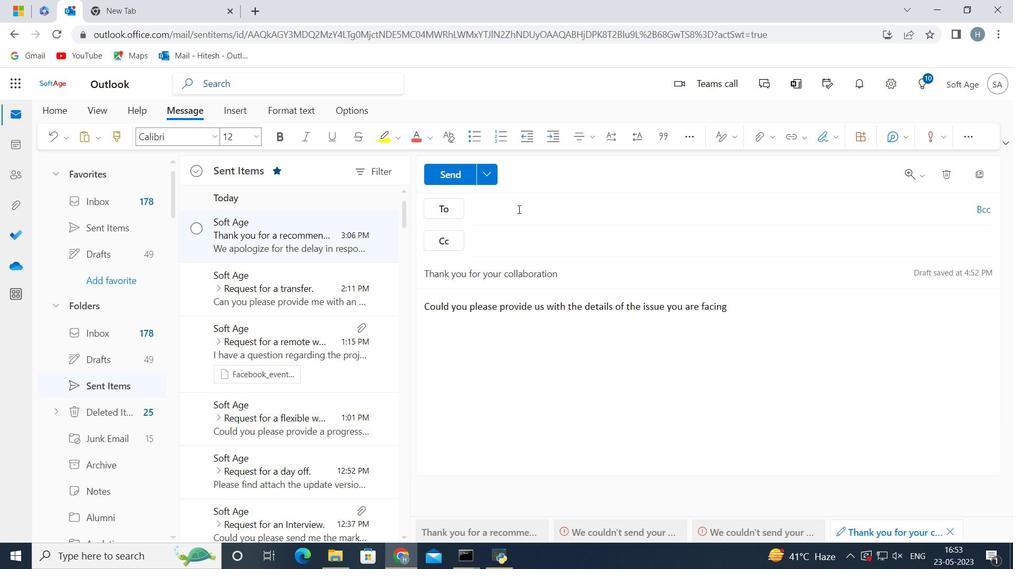 
Action: Mouse moved to (517, 208)
Screenshot: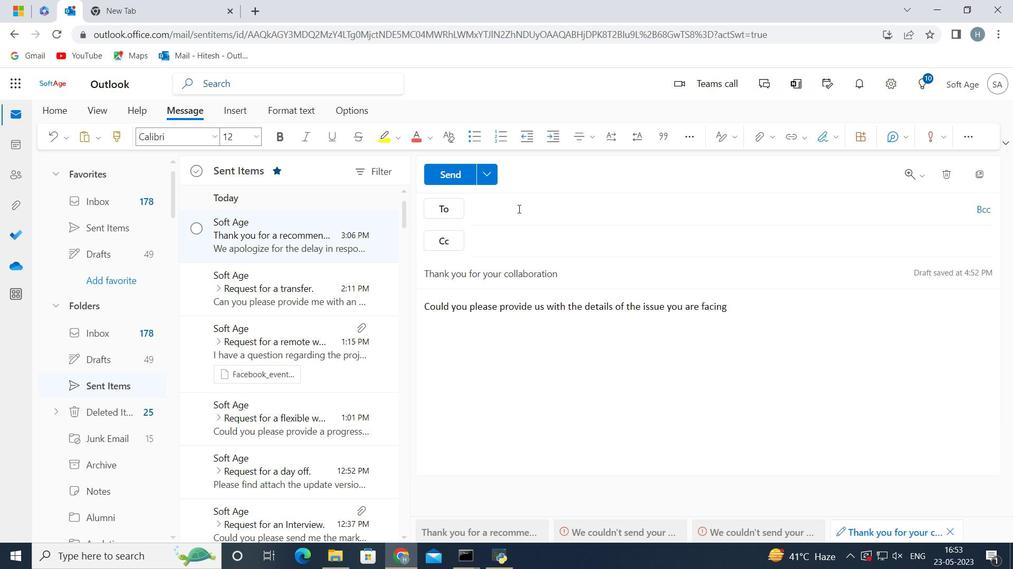 
Action: Key pressed softage.5<Key.shift>@softage.net
Screenshot: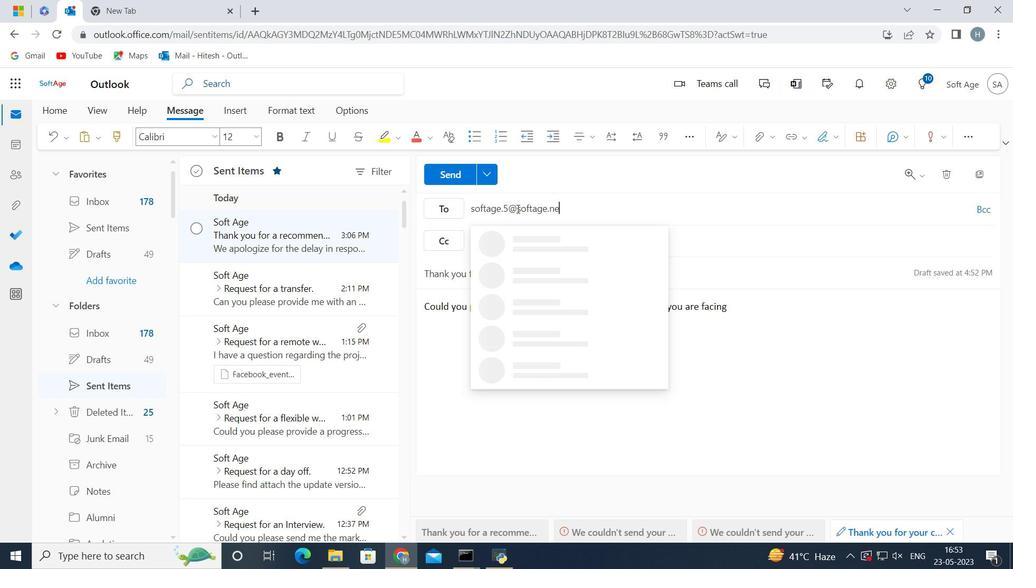 
Action: Mouse moved to (515, 246)
Screenshot: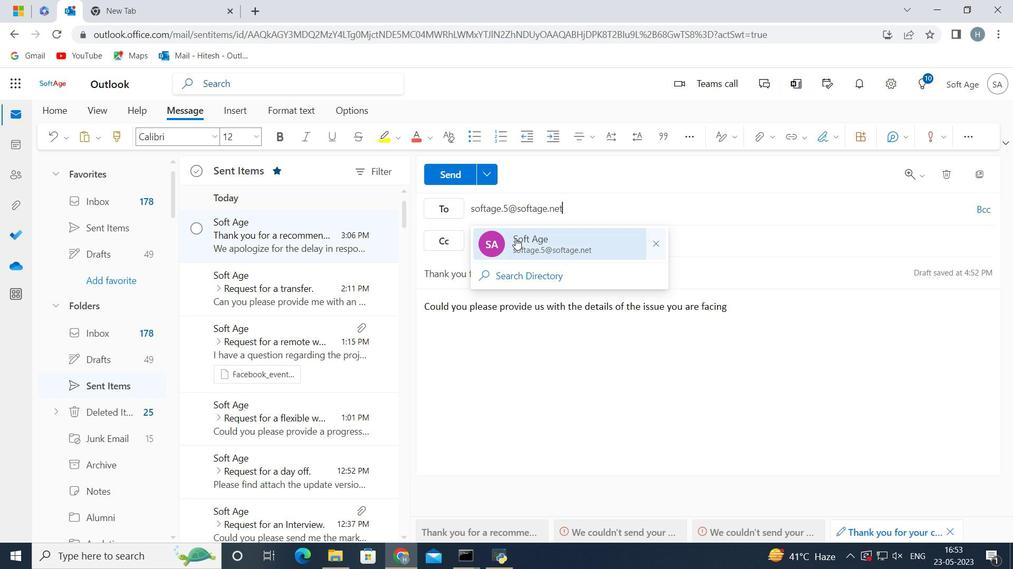 
Action: Mouse pressed left at (515, 246)
Screenshot: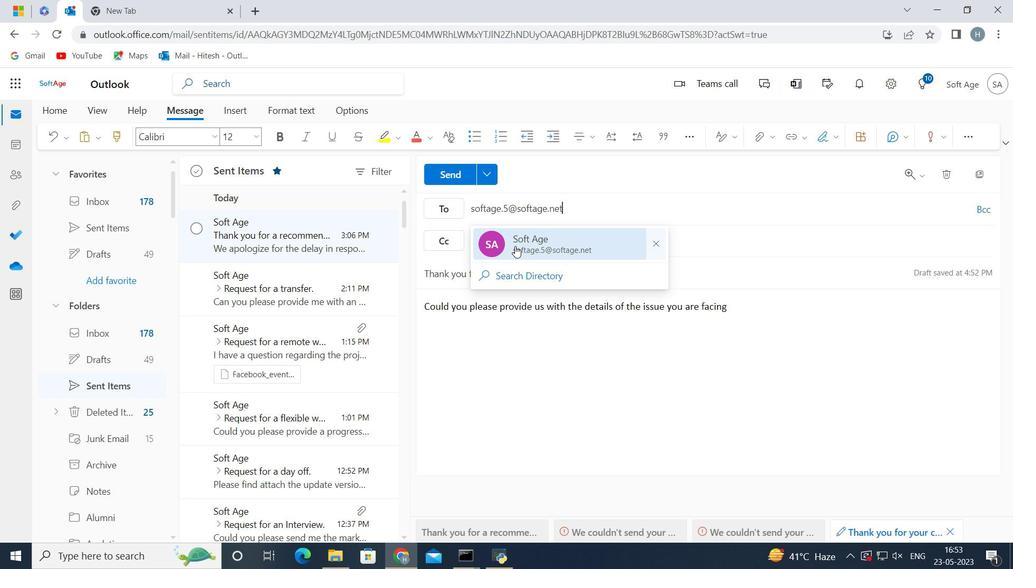
Action: Mouse moved to (453, 173)
Screenshot: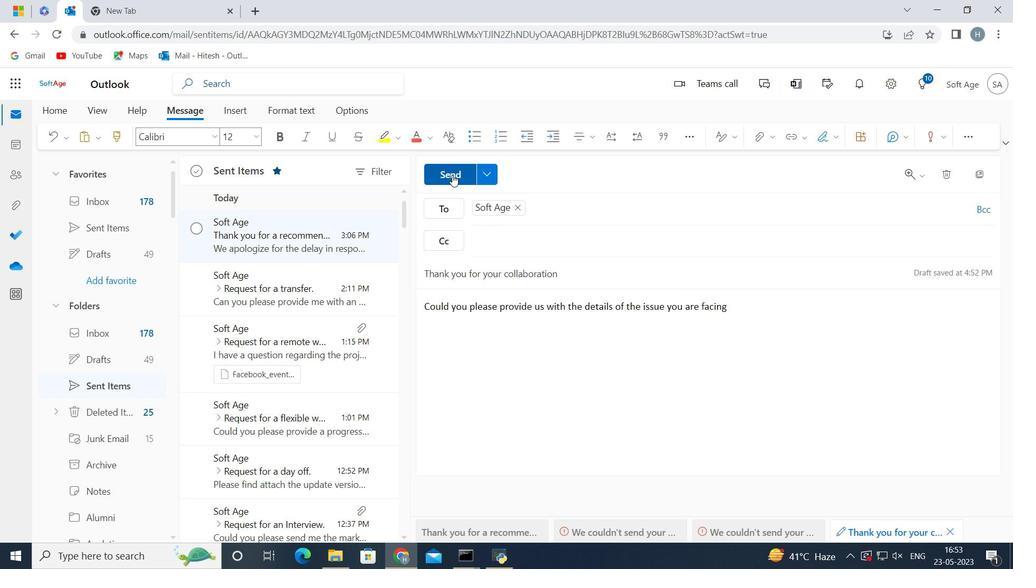 
Action: Mouse pressed left at (453, 173)
Screenshot: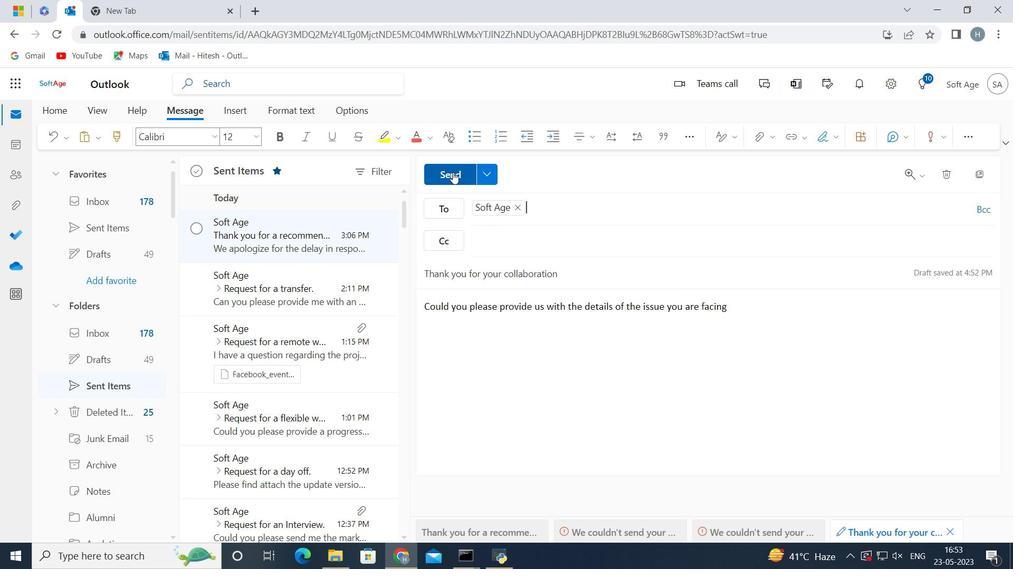 
Action: Mouse moved to (311, 234)
Screenshot: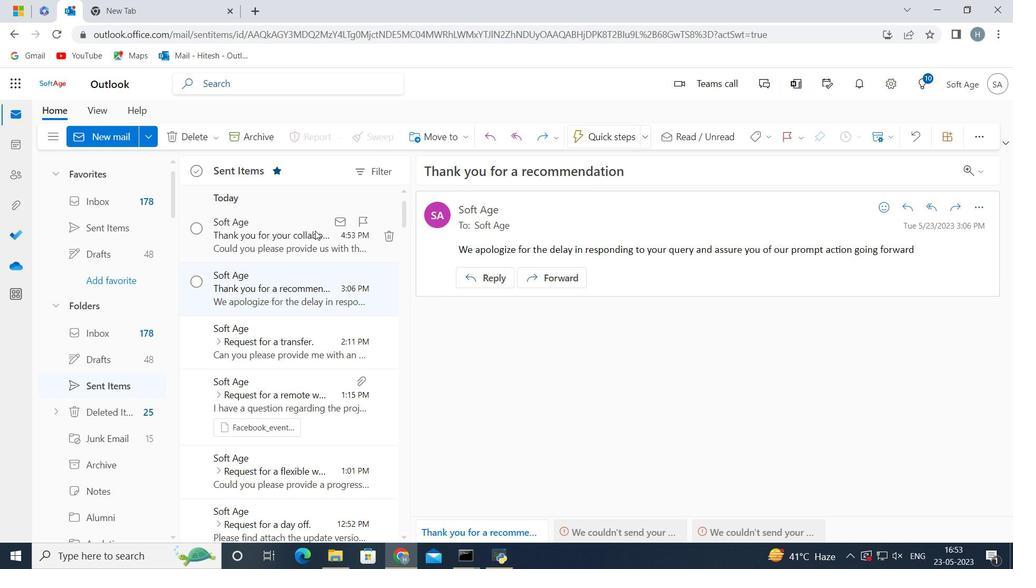 
Action: Mouse pressed left at (311, 234)
Screenshot: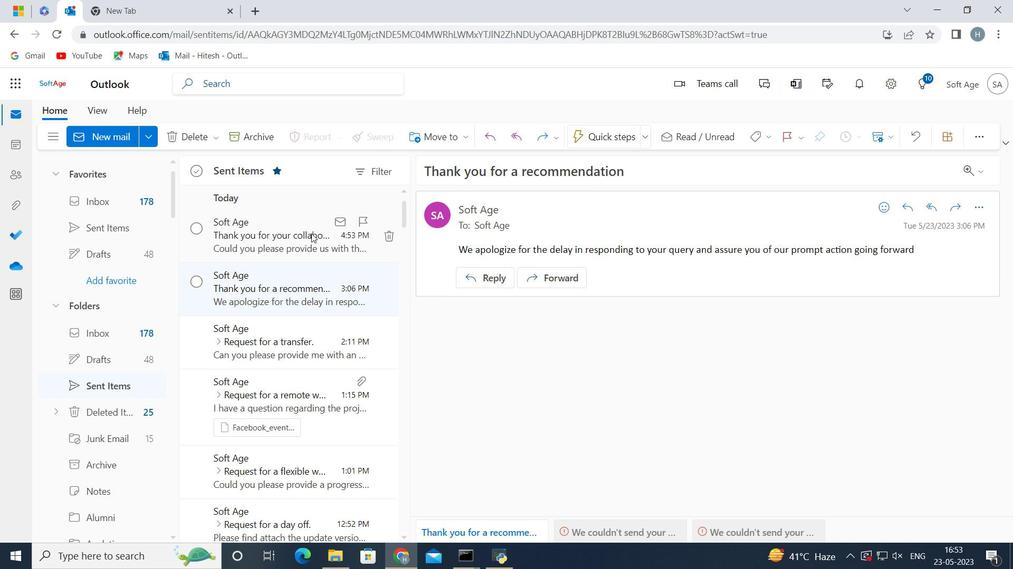 
Action: Mouse moved to (418, 141)
Screenshot: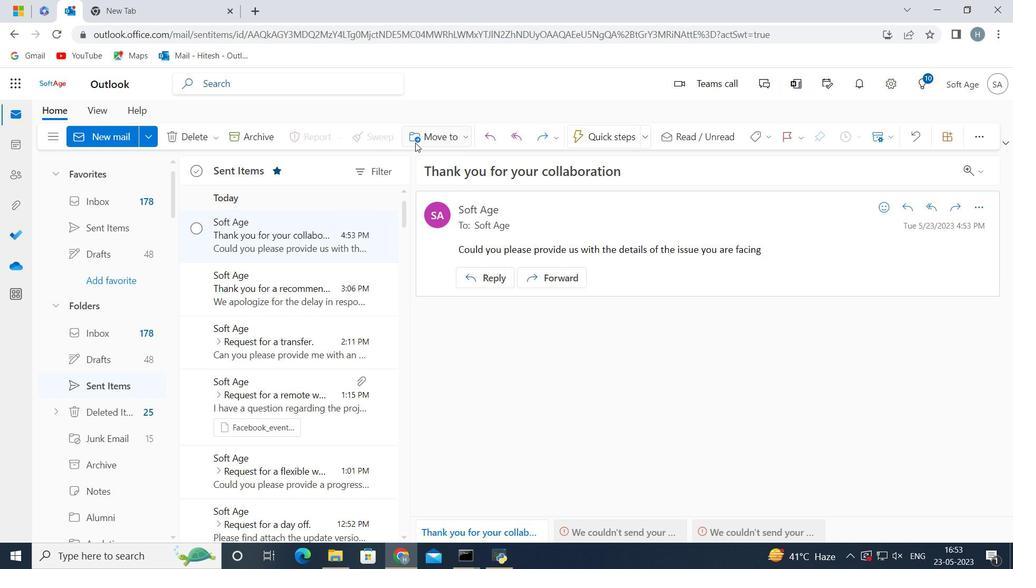 
Action: Mouse pressed left at (418, 141)
Screenshot: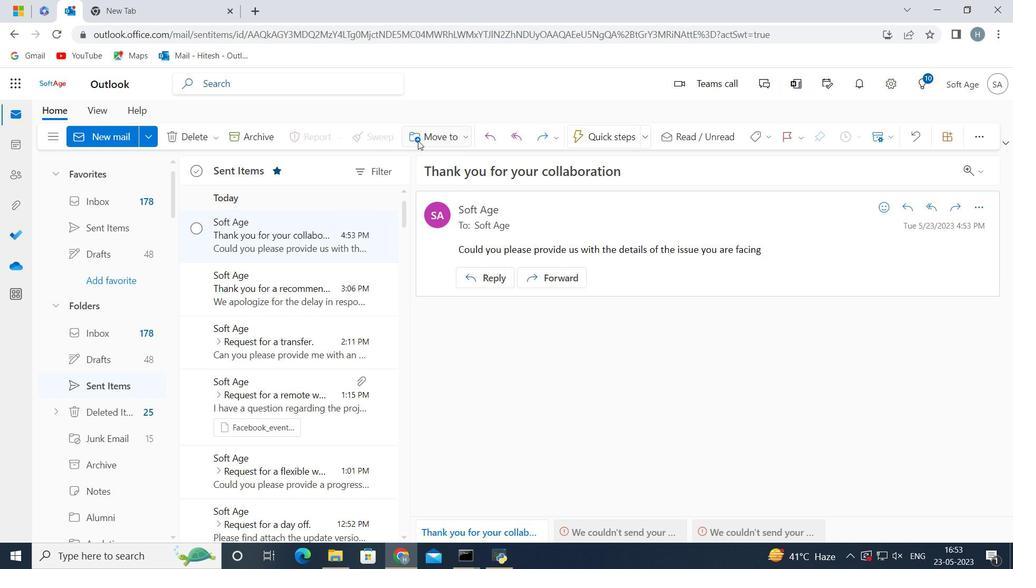 
Action: Mouse moved to (443, 162)
Screenshot: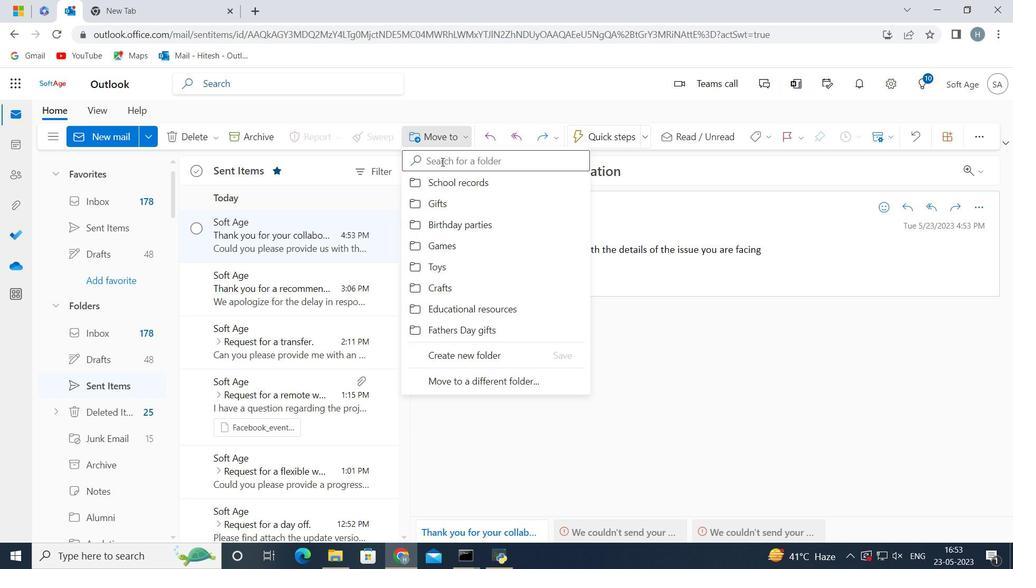
Action: Mouse pressed left at (443, 162)
Screenshot: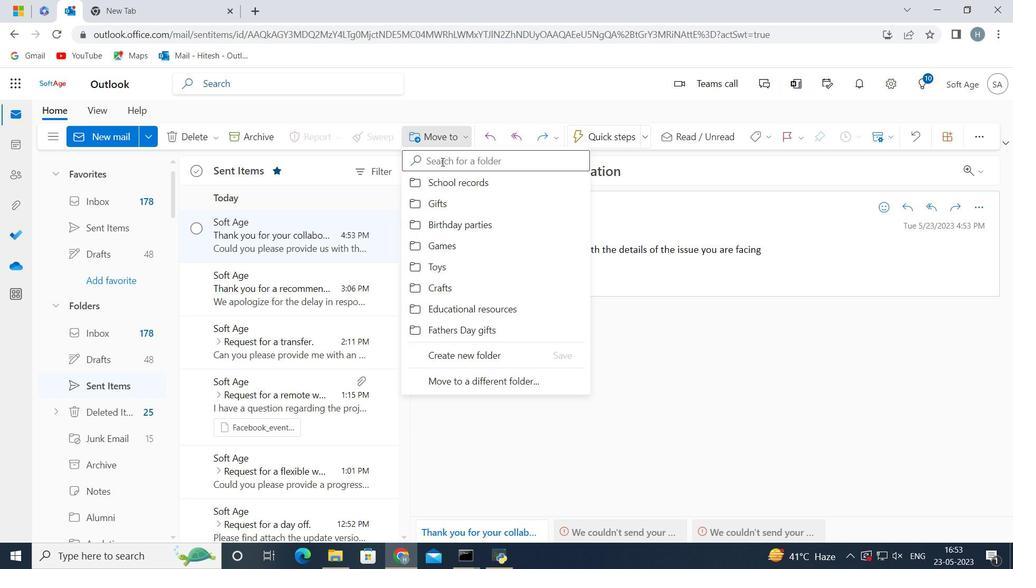 
Action: Mouse moved to (443, 162)
Screenshot: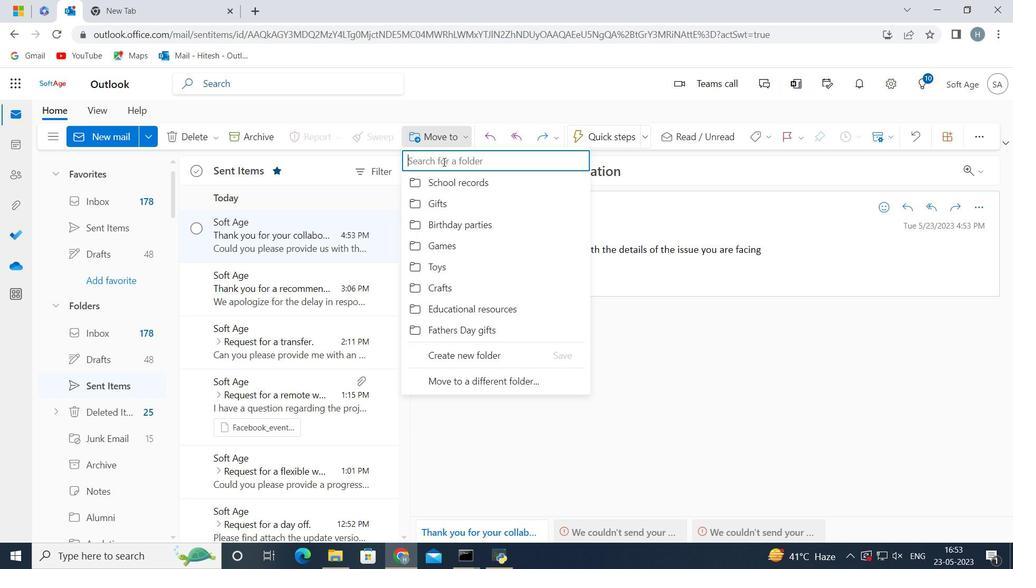 
Action: Key pressed <Key.shift>Class<Key.space><Key.shift>S
Screenshot: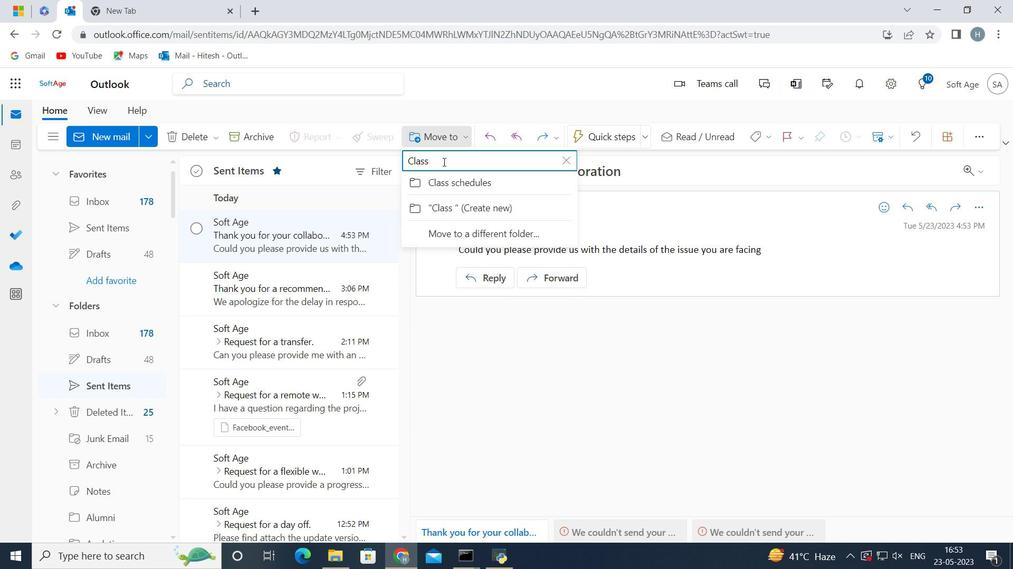 
Action: Mouse moved to (412, 183)
Screenshot: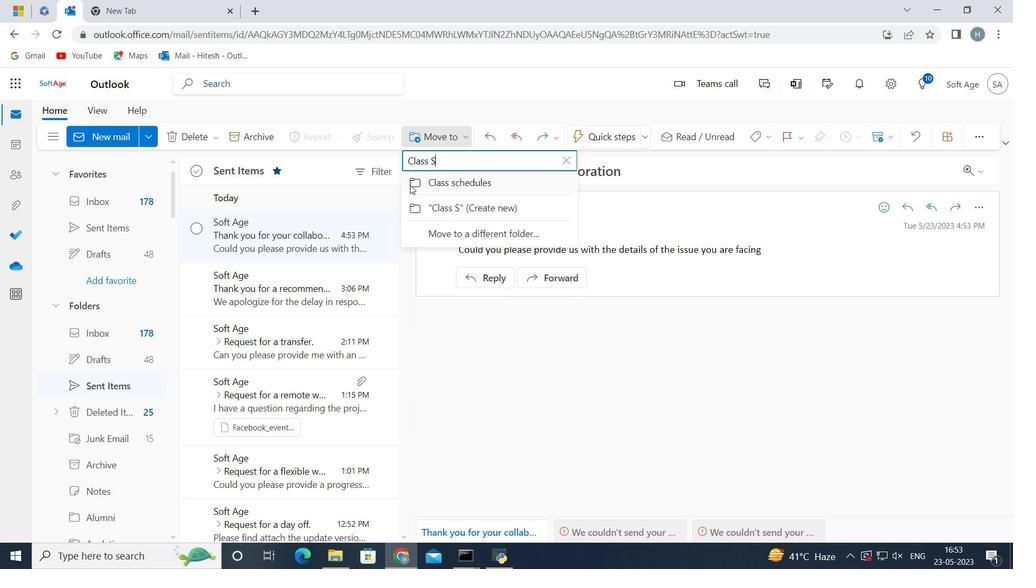 
Action: Mouse pressed left at (412, 183)
Screenshot: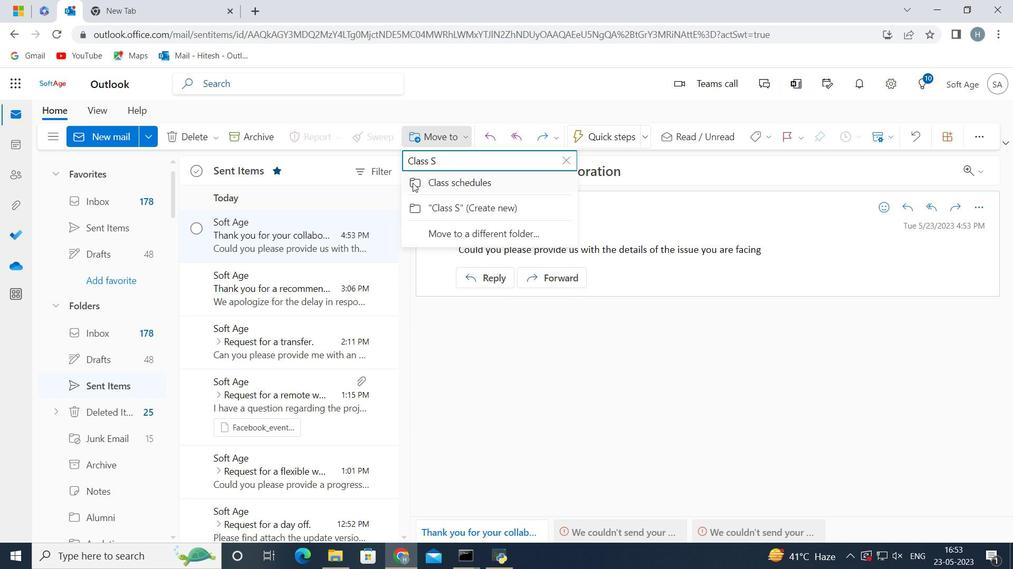 
Action: Mouse moved to (552, 352)
Screenshot: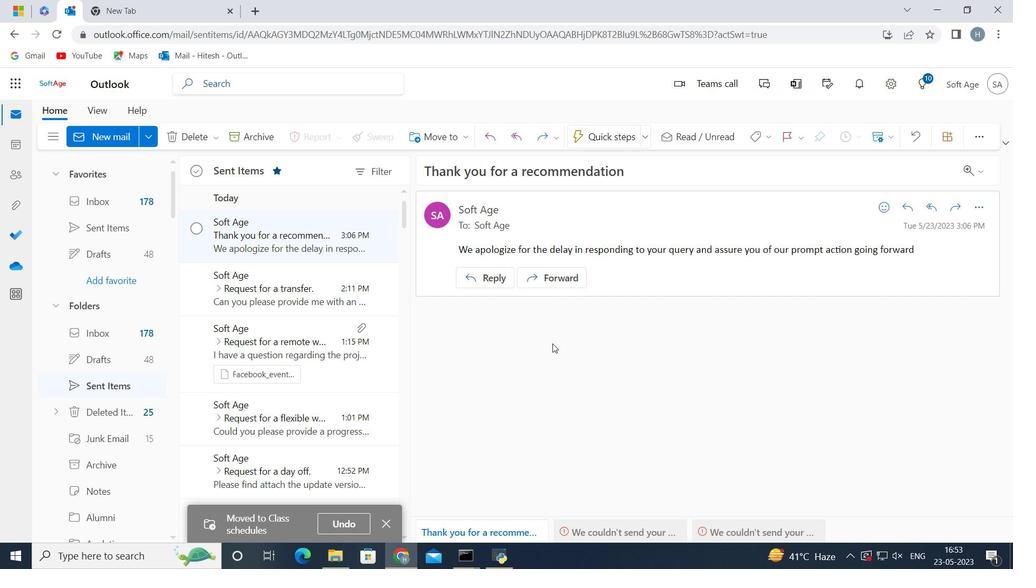 
